 Task: Search one way flight ticket for 5 adults, 2 children, 1 infant in seat and 1 infant on lap in economy from Boston: Gen. Edward Lawrence Logan International Airport to Rock Springs: Southwest Wyoming Regional Airport (rock Springs Sweetwater County Airport) on 8-5-2023. Choice of flights is Alaska. Number of bags: 1 carry on bag. Price is upto 20000. Outbound departure time preference is 13:30.
Action: Mouse moved to (284, 265)
Screenshot: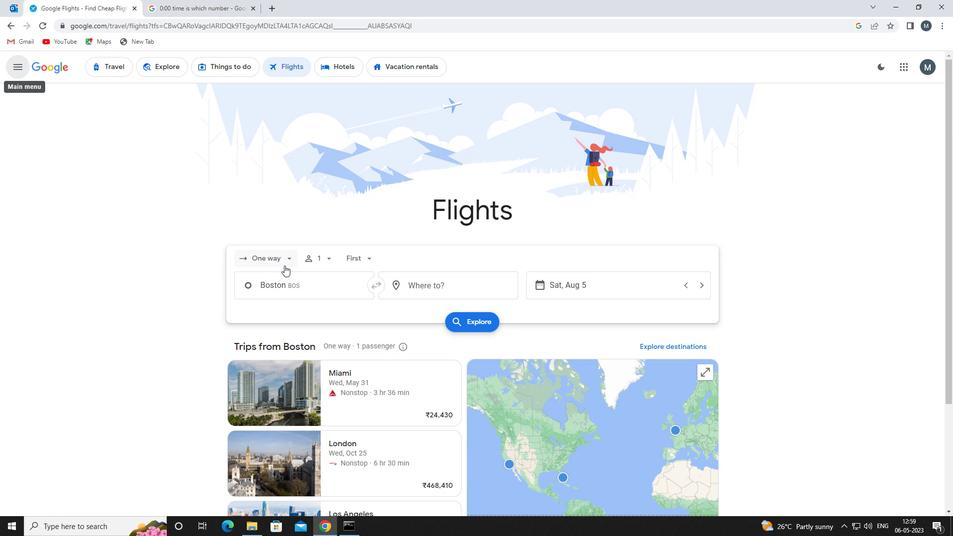 
Action: Mouse pressed left at (284, 265)
Screenshot: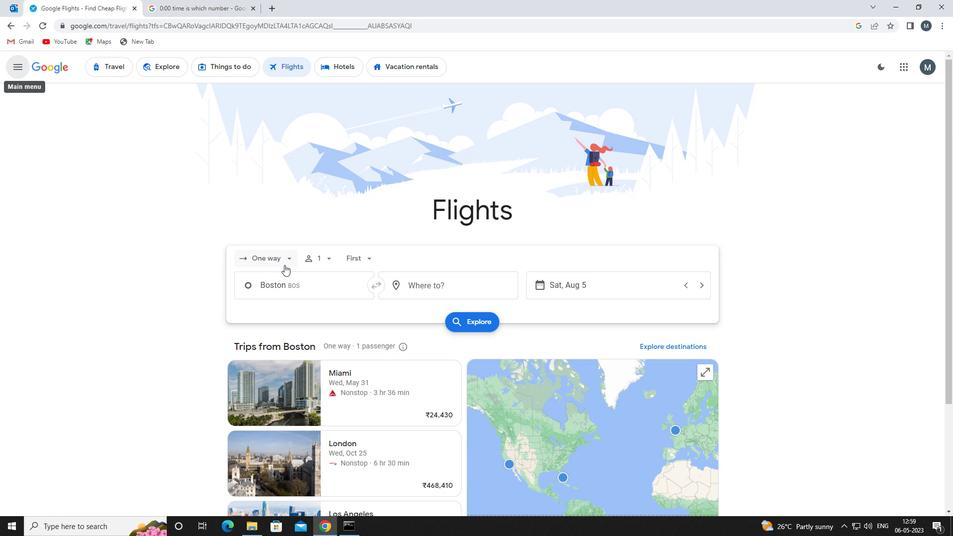 
Action: Mouse moved to (292, 301)
Screenshot: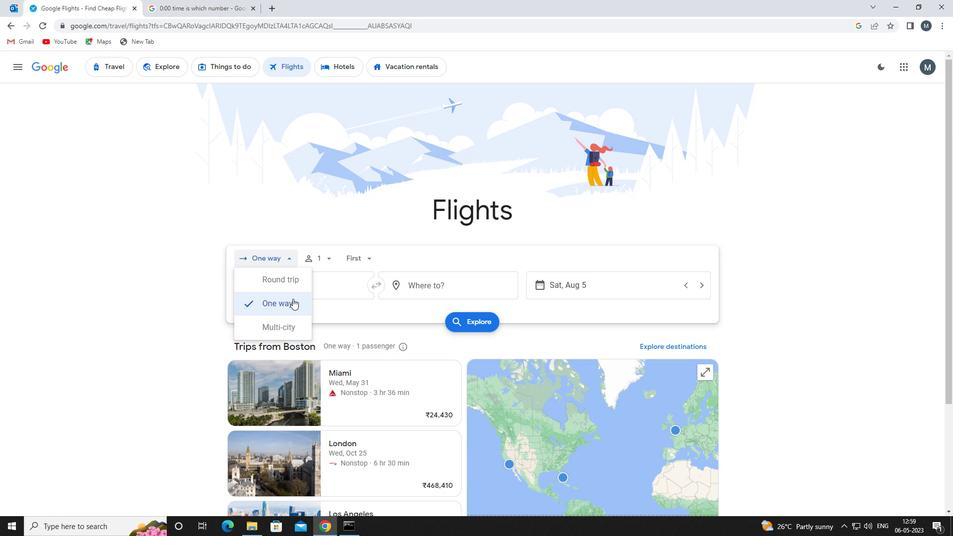 
Action: Mouse pressed left at (292, 301)
Screenshot: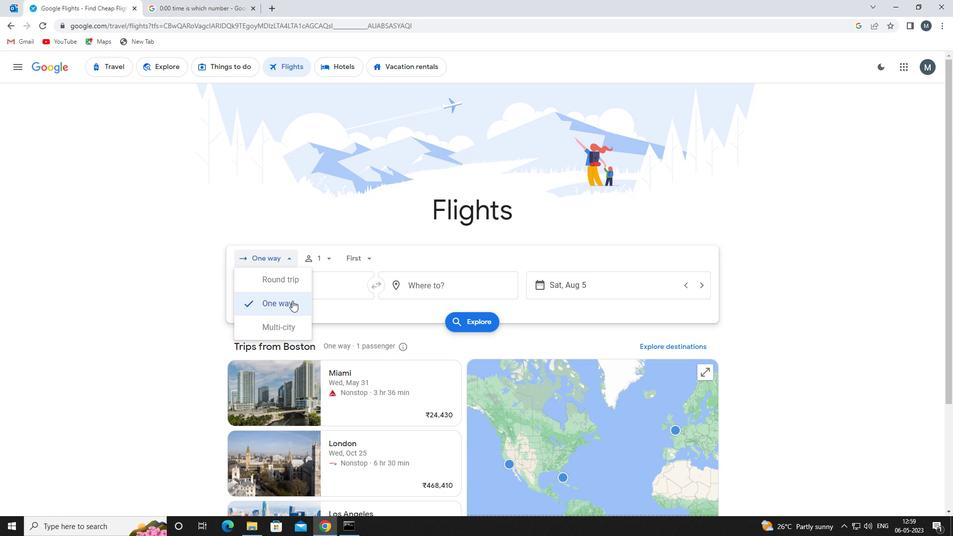 
Action: Mouse moved to (332, 260)
Screenshot: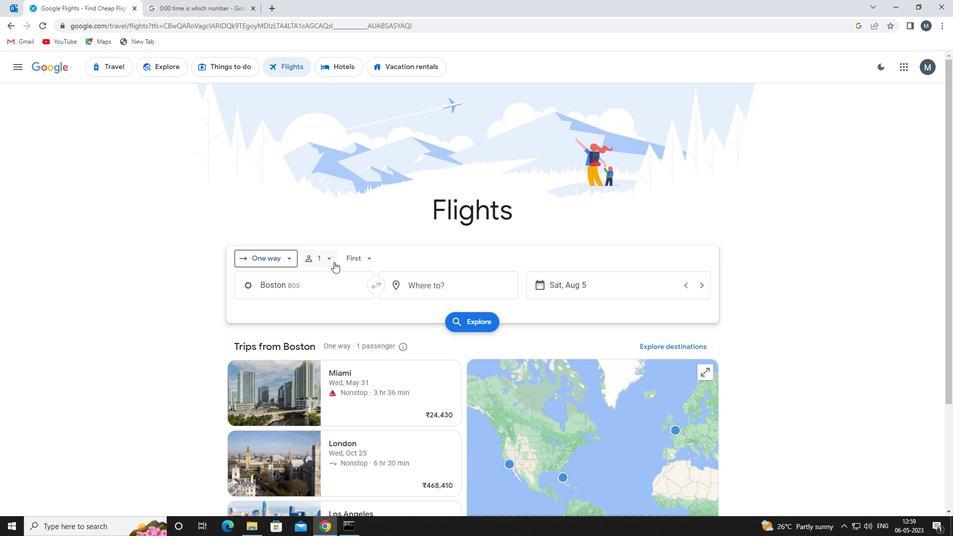 
Action: Mouse pressed left at (332, 260)
Screenshot: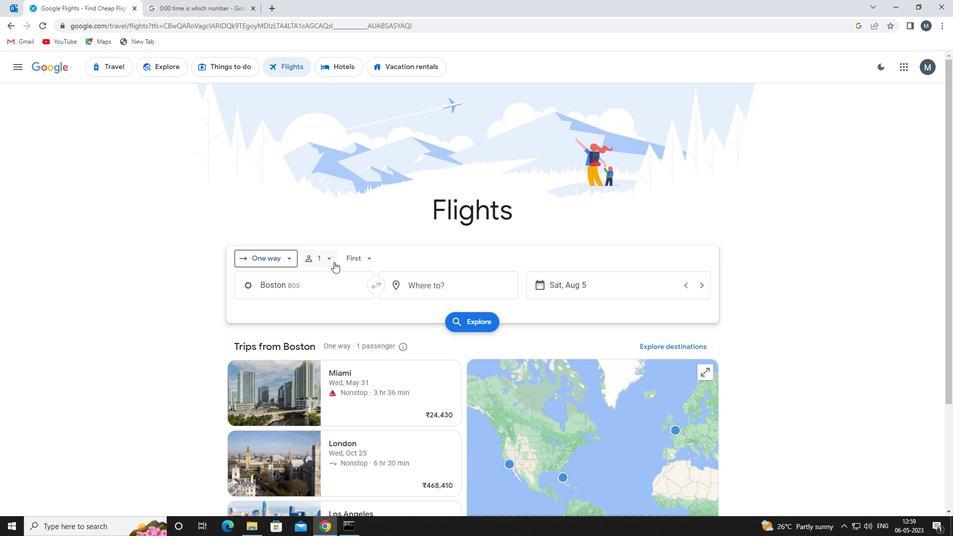 
Action: Mouse moved to (403, 285)
Screenshot: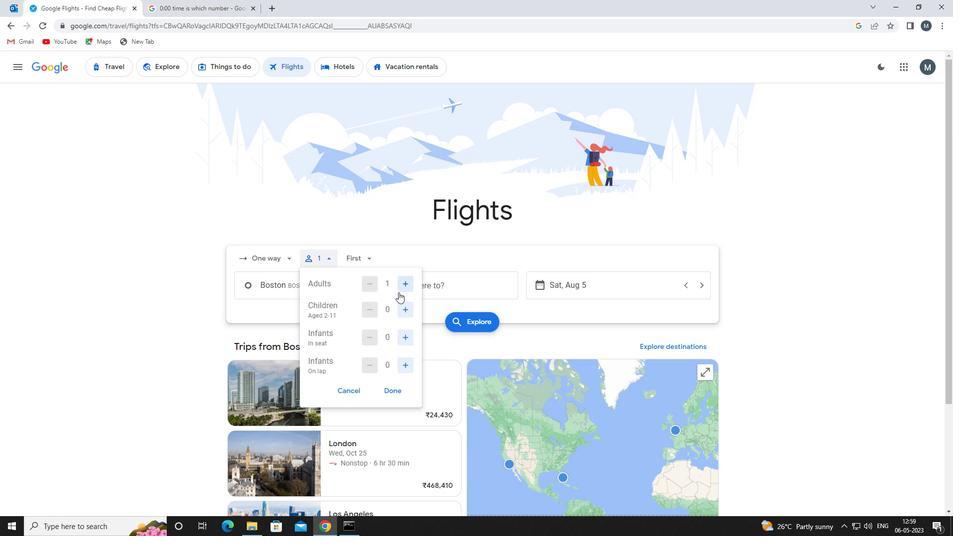 
Action: Mouse pressed left at (403, 285)
Screenshot: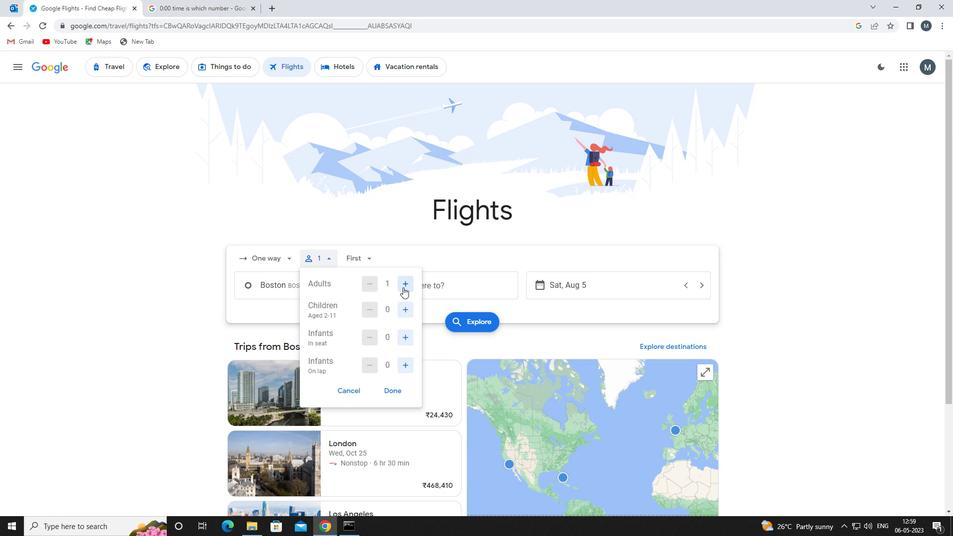 
Action: Mouse moved to (403, 285)
Screenshot: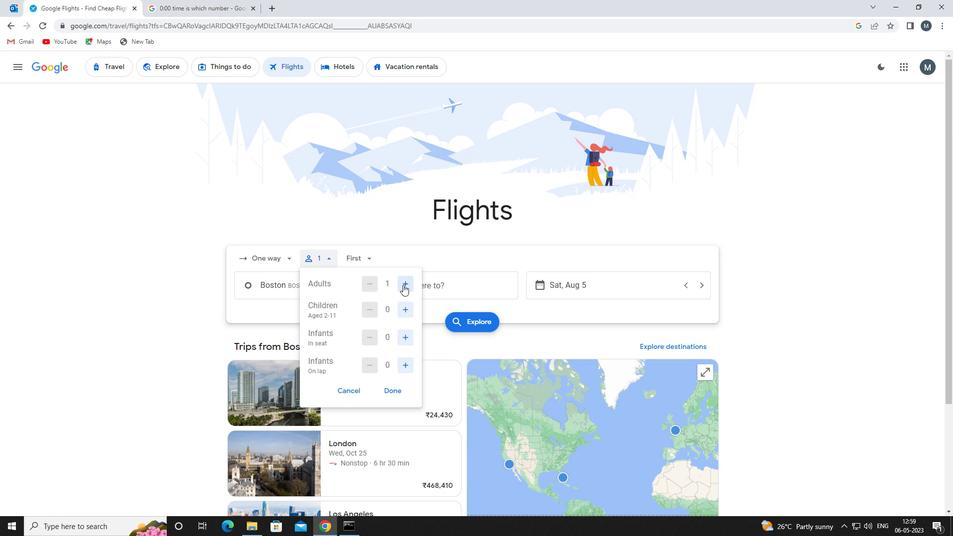 
Action: Mouse pressed left at (403, 285)
Screenshot: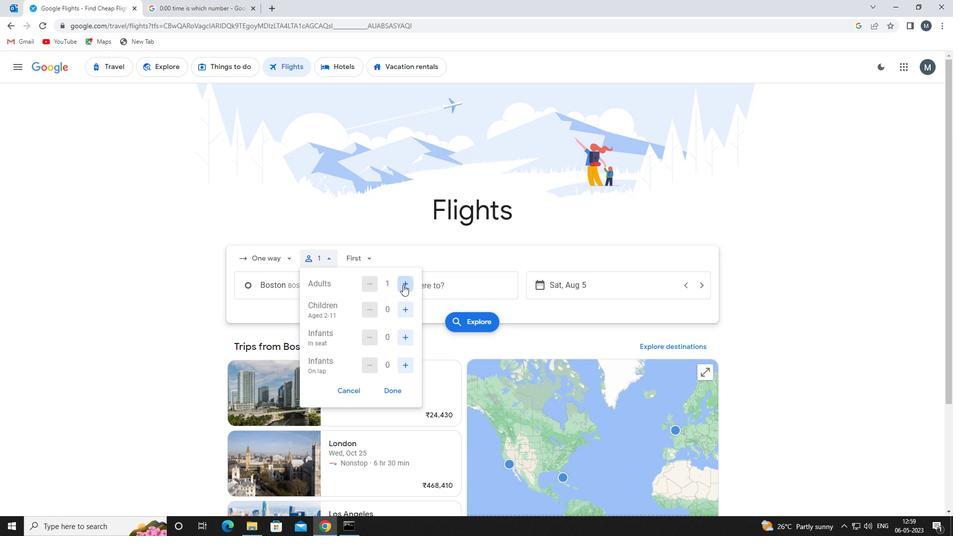 
Action: Mouse pressed left at (403, 285)
Screenshot: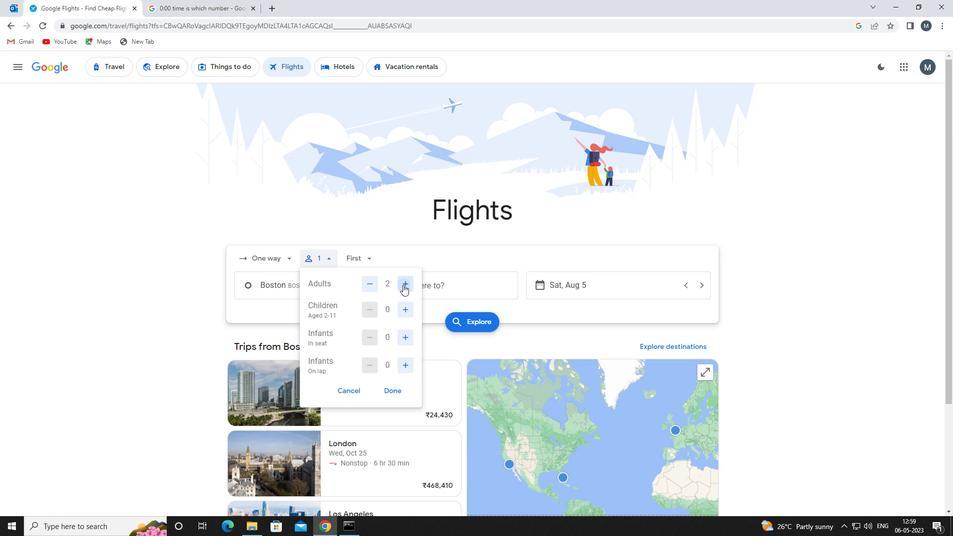 
Action: Mouse pressed left at (403, 285)
Screenshot: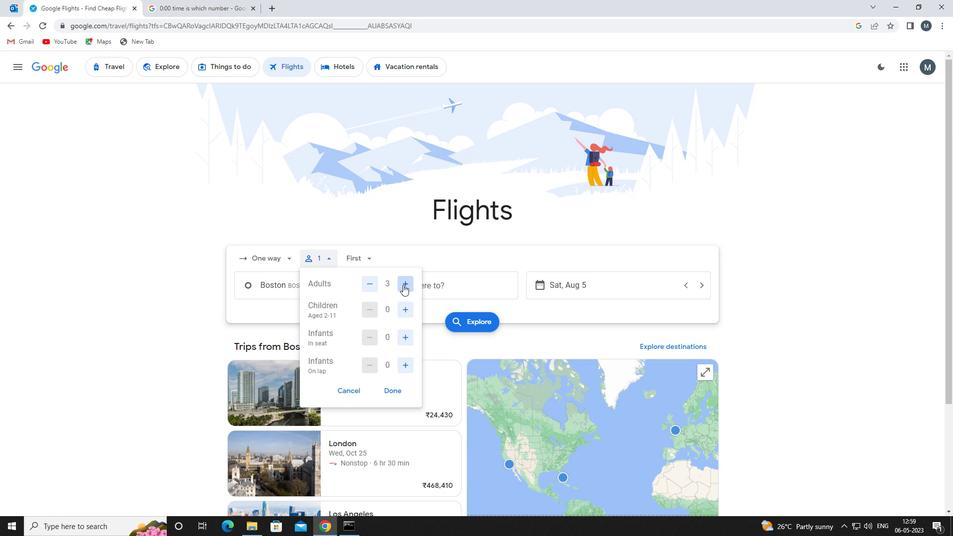 
Action: Mouse moved to (406, 312)
Screenshot: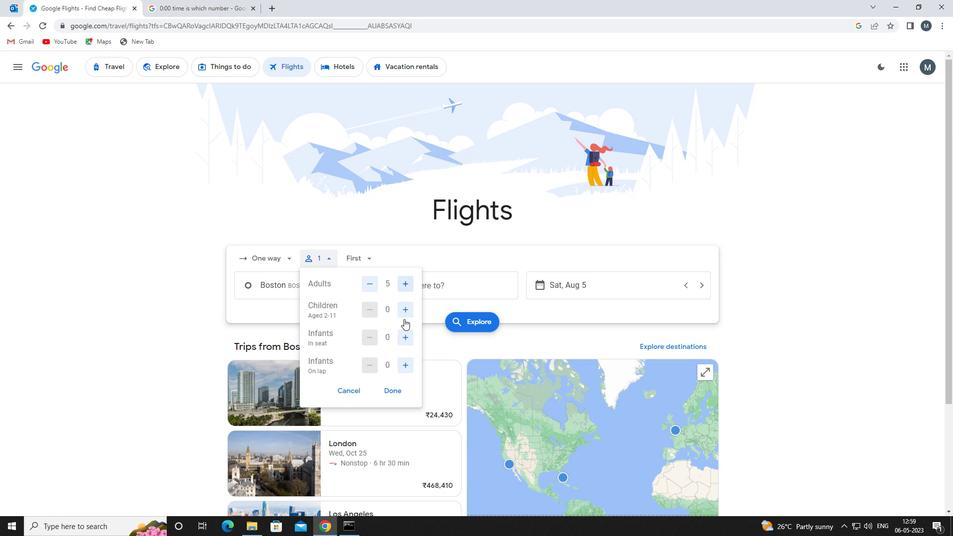 
Action: Mouse pressed left at (406, 312)
Screenshot: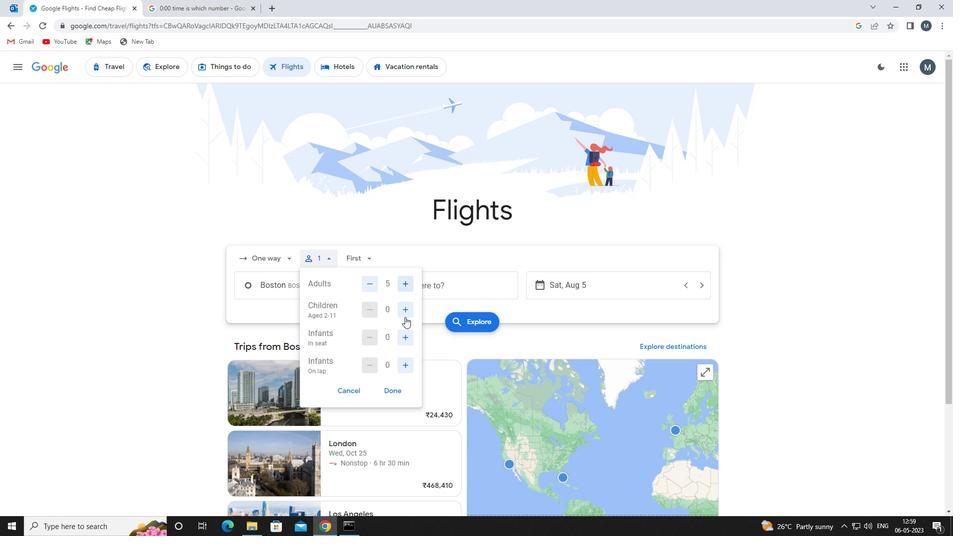 
Action: Mouse pressed left at (406, 312)
Screenshot: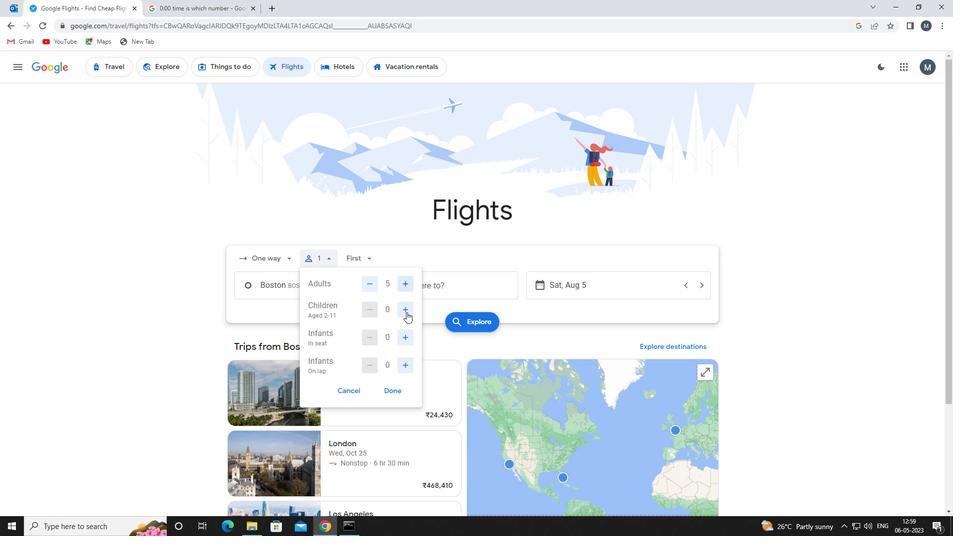 
Action: Mouse moved to (407, 333)
Screenshot: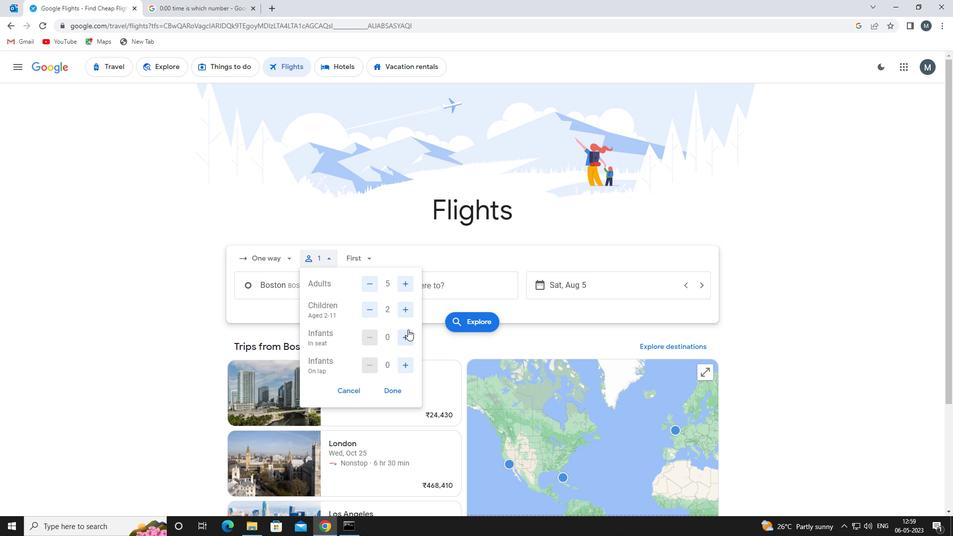 
Action: Mouse pressed left at (407, 333)
Screenshot: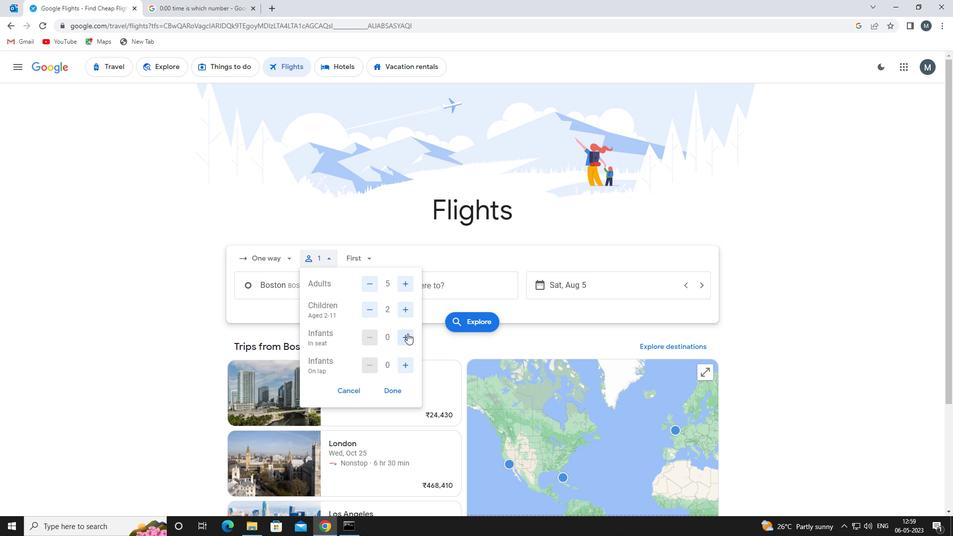 
Action: Mouse moved to (403, 369)
Screenshot: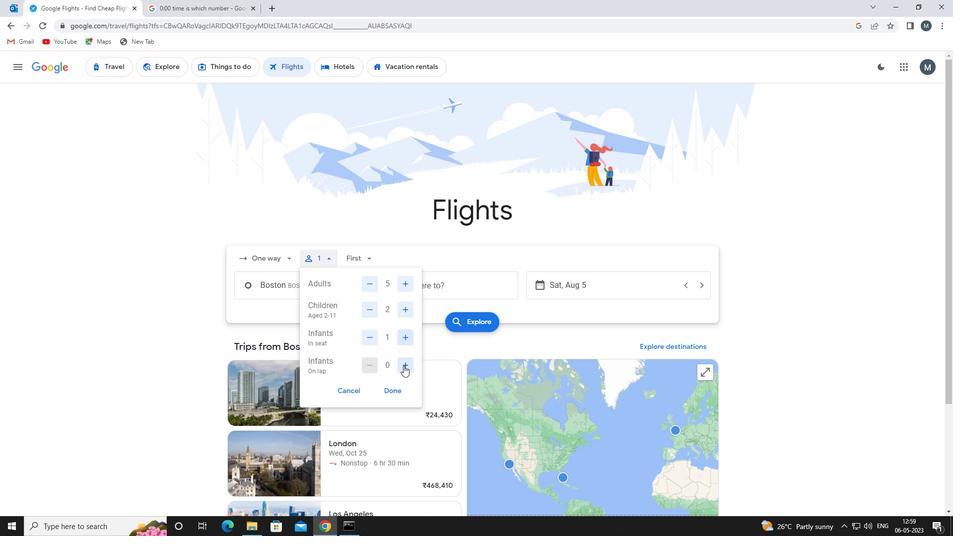 
Action: Mouse pressed left at (403, 369)
Screenshot: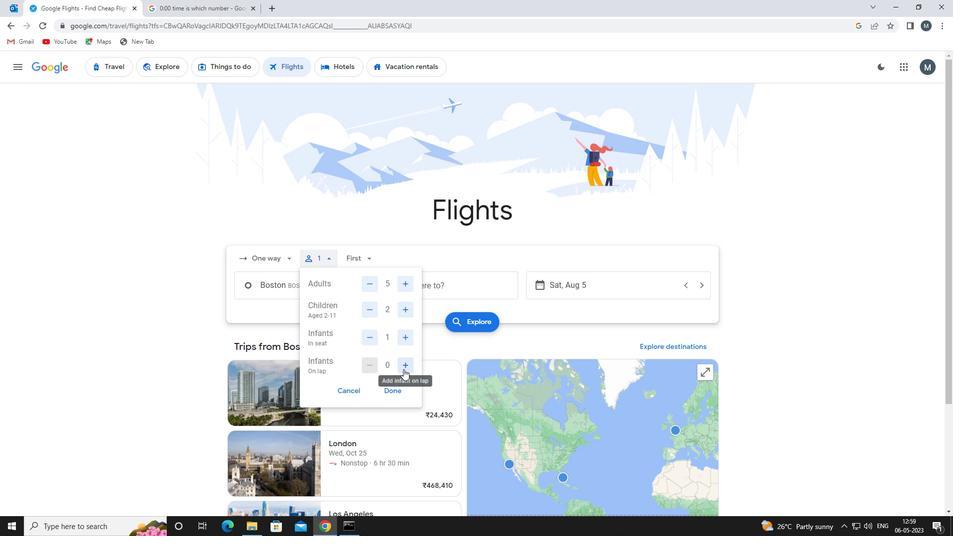 
Action: Mouse moved to (393, 389)
Screenshot: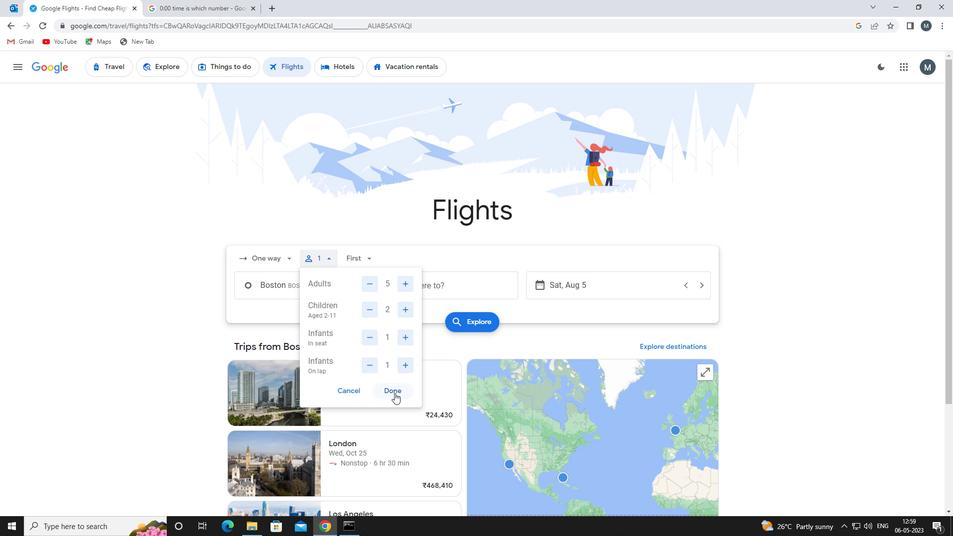
Action: Mouse pressed left at (393, 389)
Screenshot: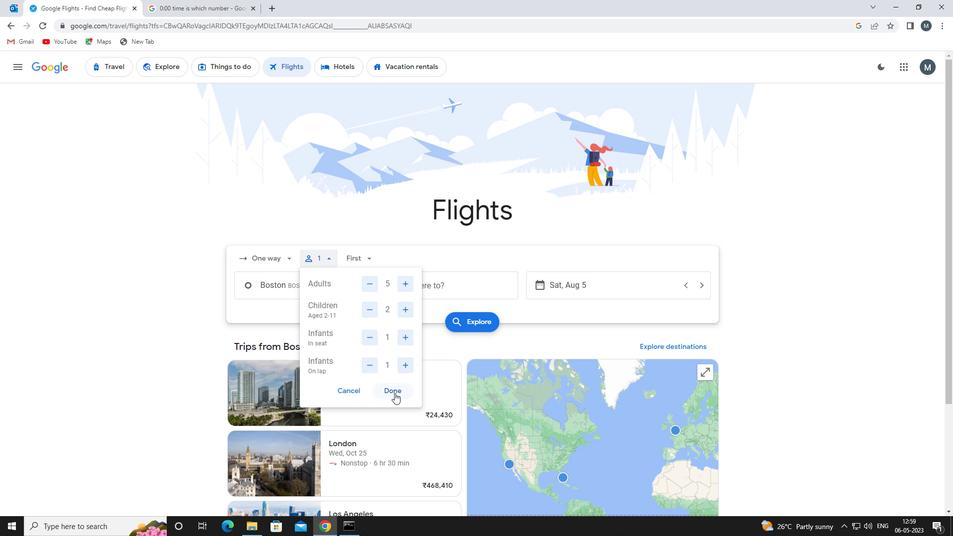 
Action: Mouse moved to (369, 260)
Screenshot: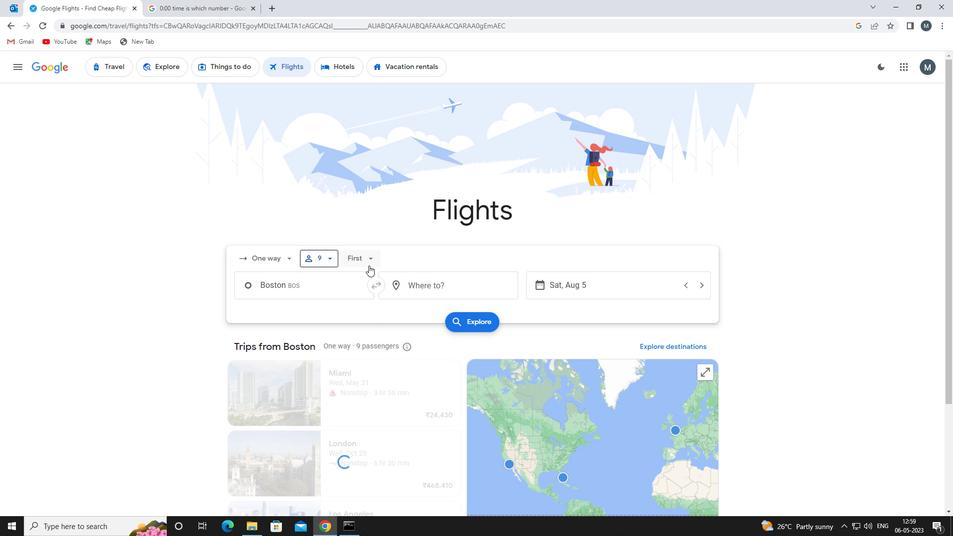 
Action: Mouse pressed left at (369, 260)
Screenshot: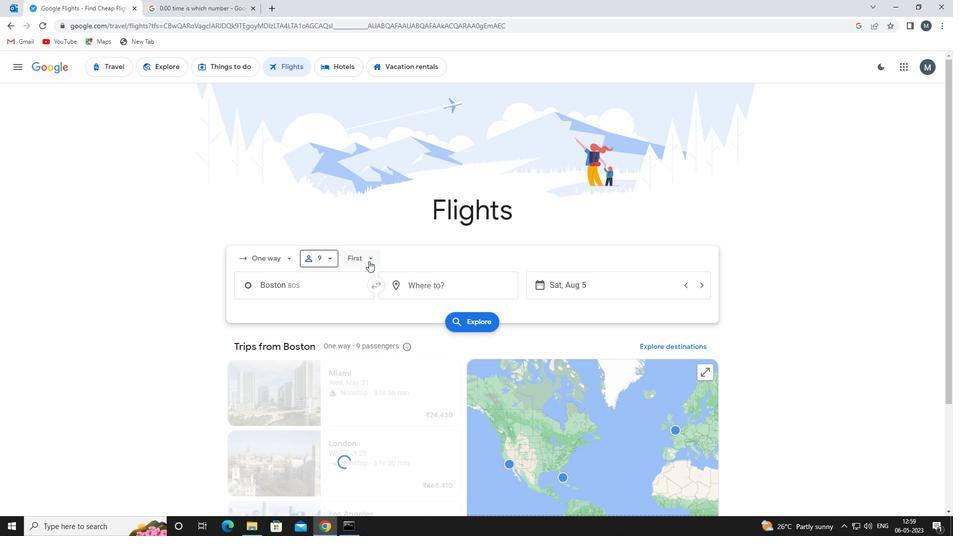 
Action: Mouse moved to (383, 280)
Screenshot: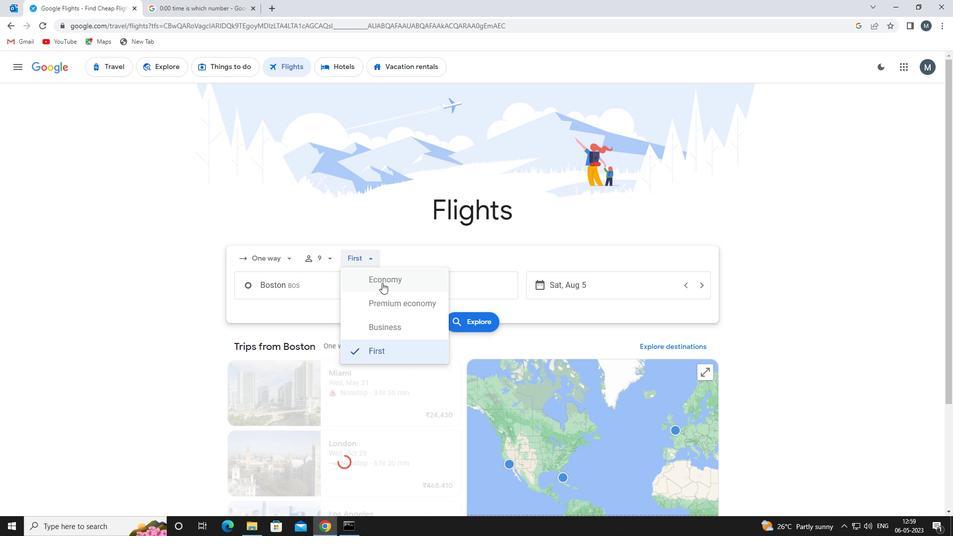 
Action: Mouse pressed left at (383, 280)
Screenshot: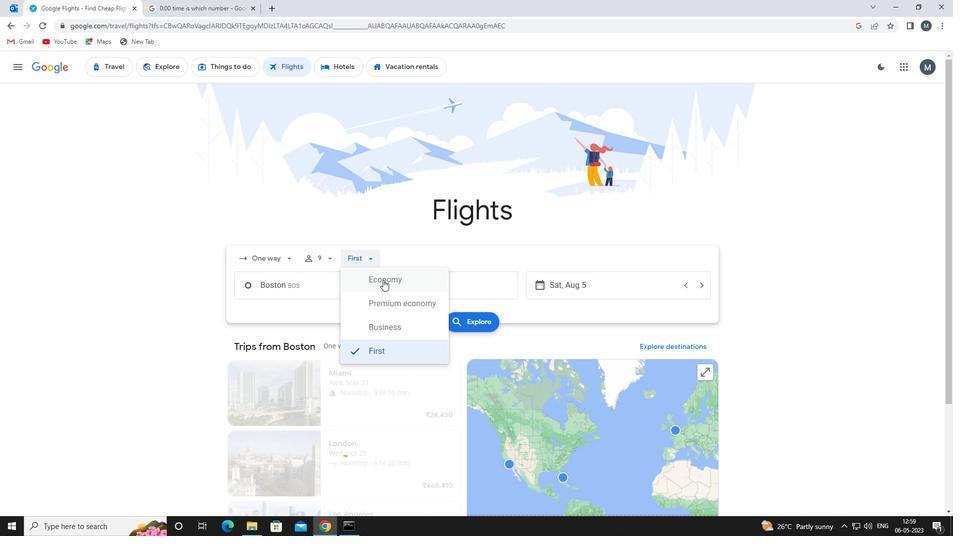 
Action: Mouse moved to (321, 290)
Screenshot: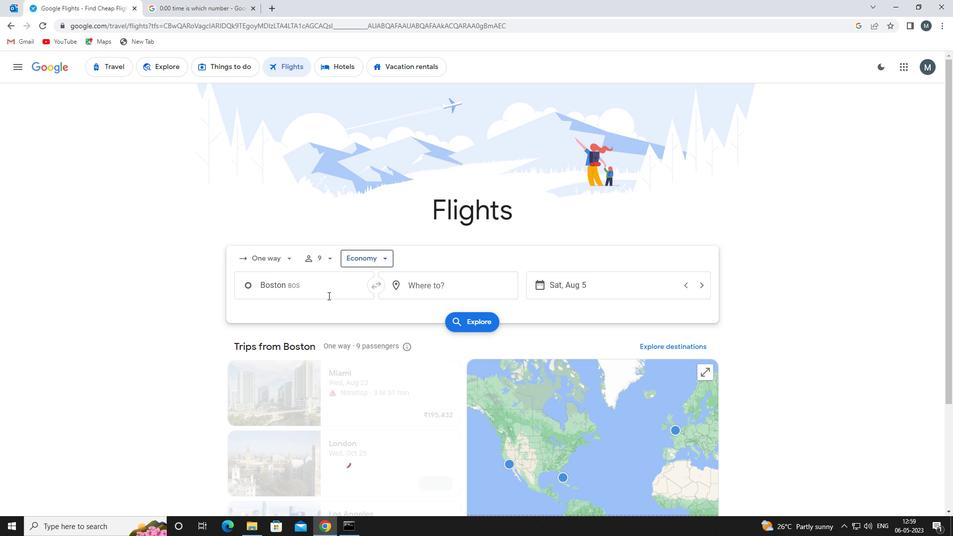 
Action: Mouse pressed left at (321, 290)
Screenshot: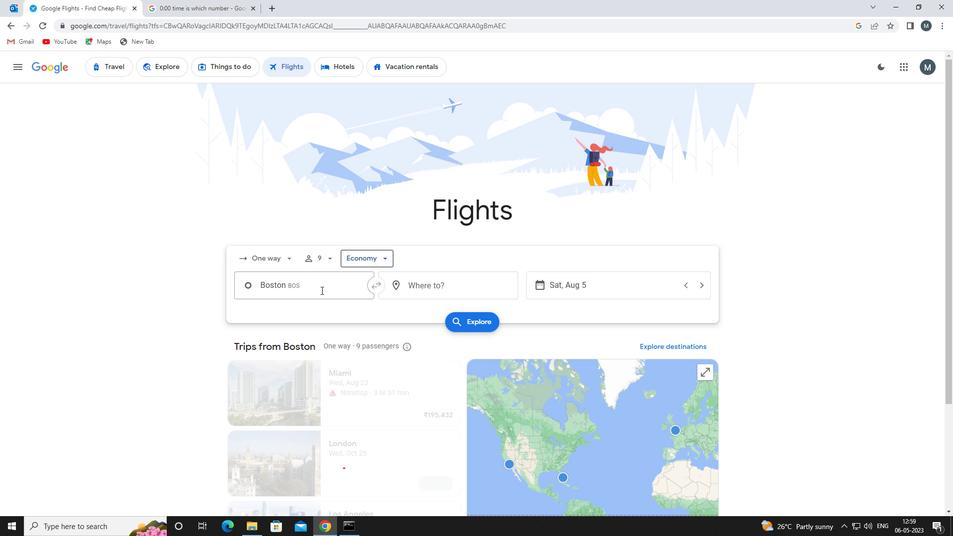 
Action: Mouse moved to (332, 340)
Screenshot: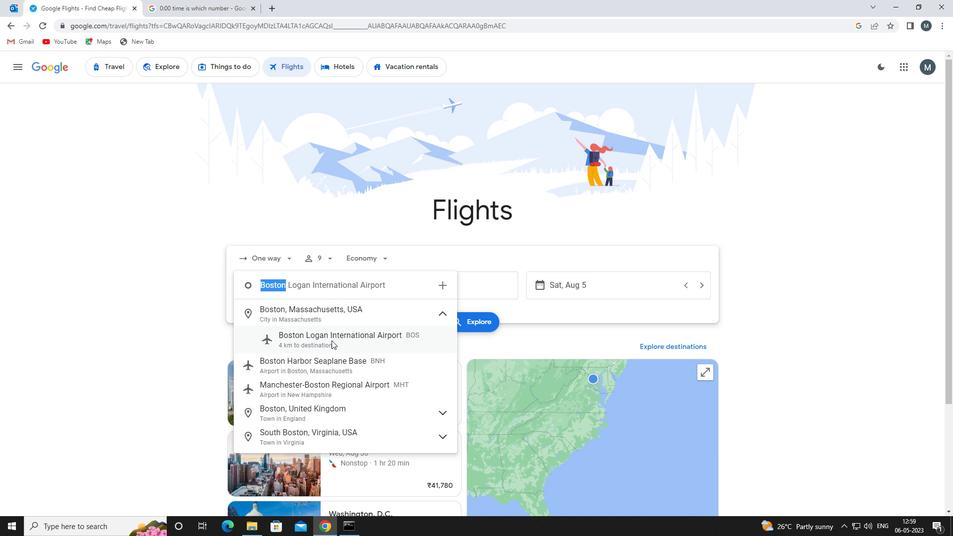 
Action: Mouse pressed left at (332, 340)
Screenshot: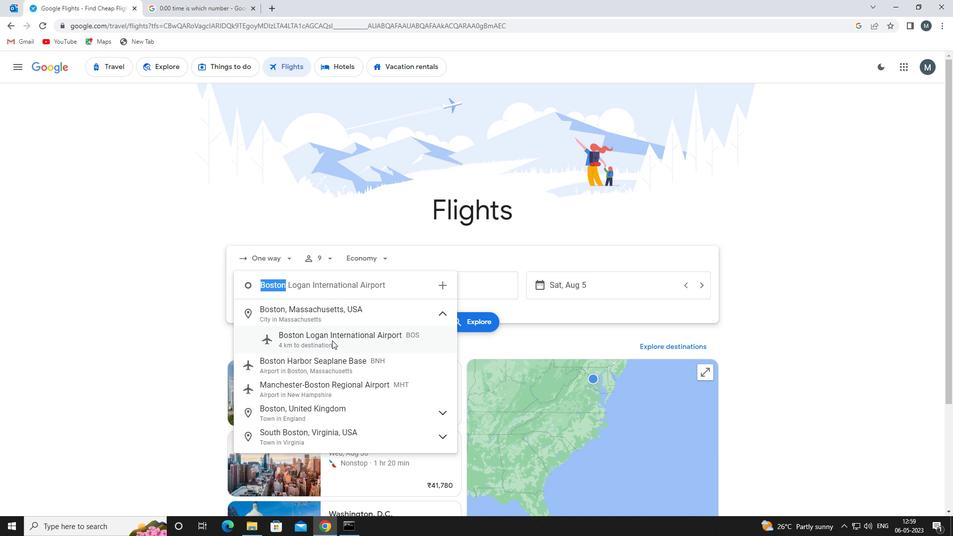 
Action: Mouse moved to (409, 285)
Screenshot: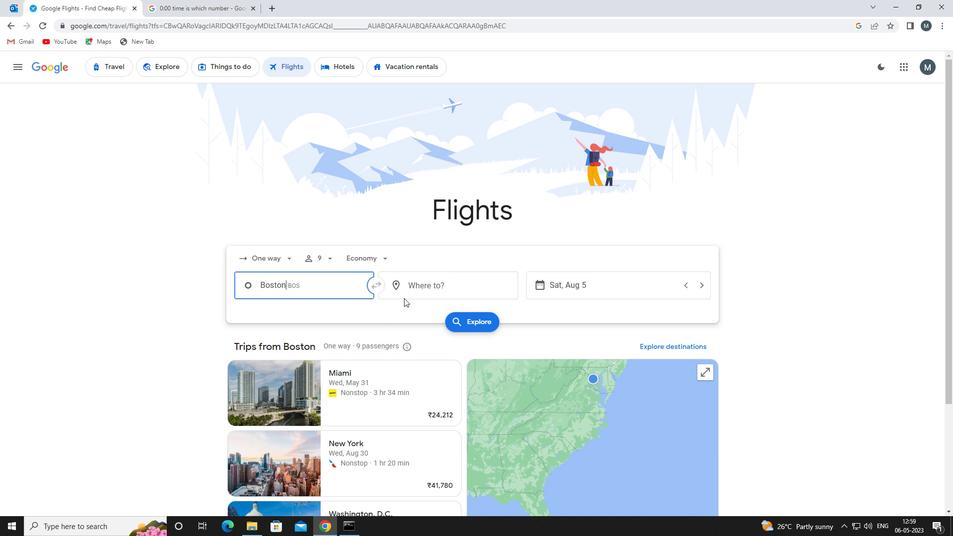 
Action: Mouse pressed left at (409, 285)
Screenshot: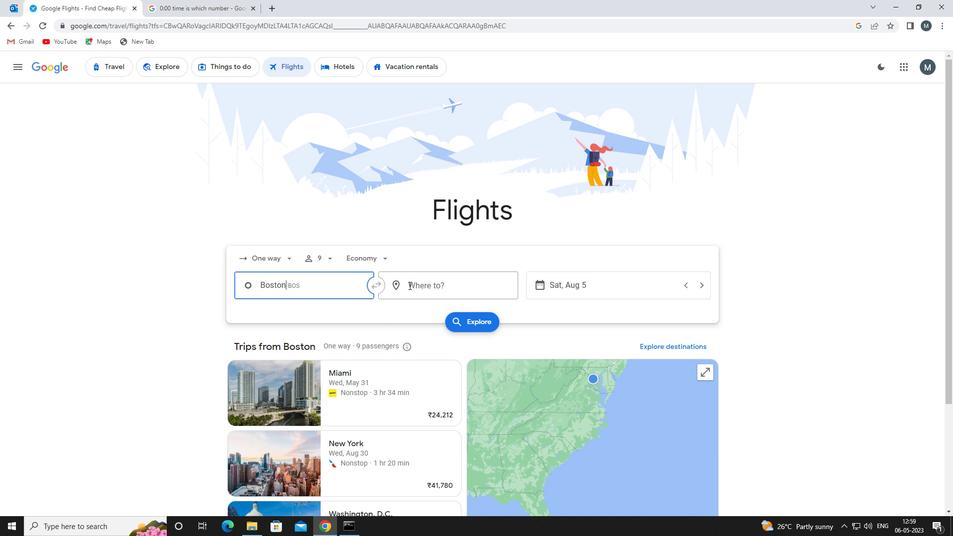 
Action: Mouse moved to (409, 285)
Screenshot: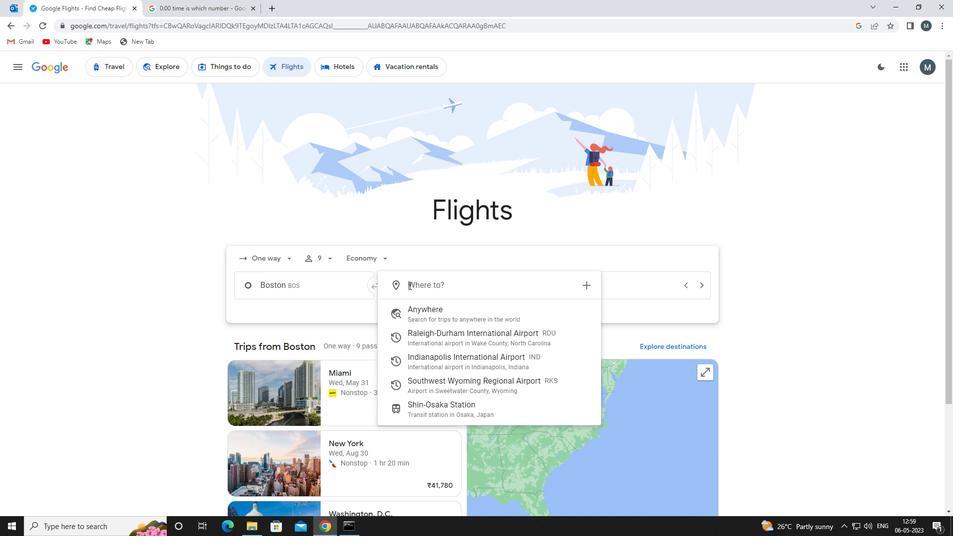 
Action: Key pressed southwest<Key.space>wy
Screenshot: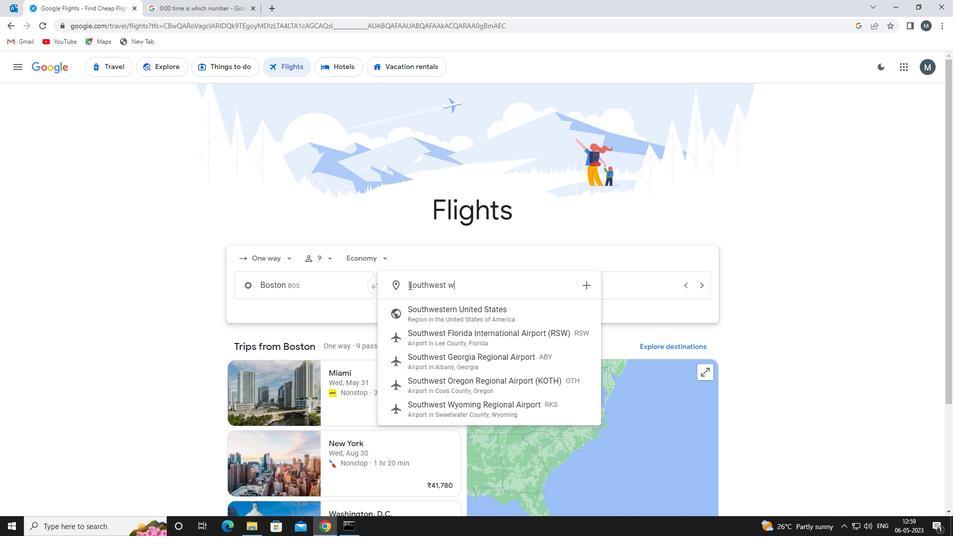 
Action: Mouse moved to (430, 316)
Screenshot: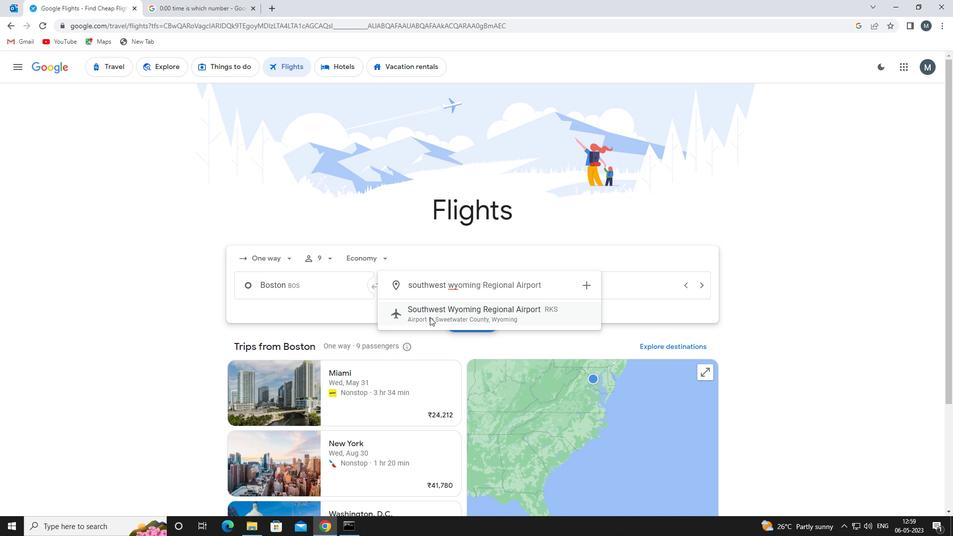 
Action: Mouse pressed left at (430, 316)
Screenshot: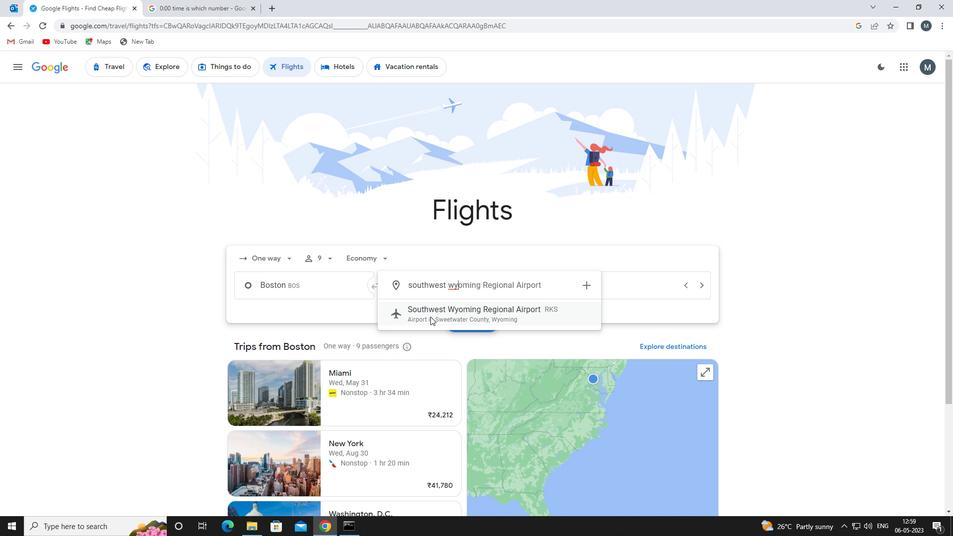 
Action: Mouse moved to (552, 281)
Screenshot: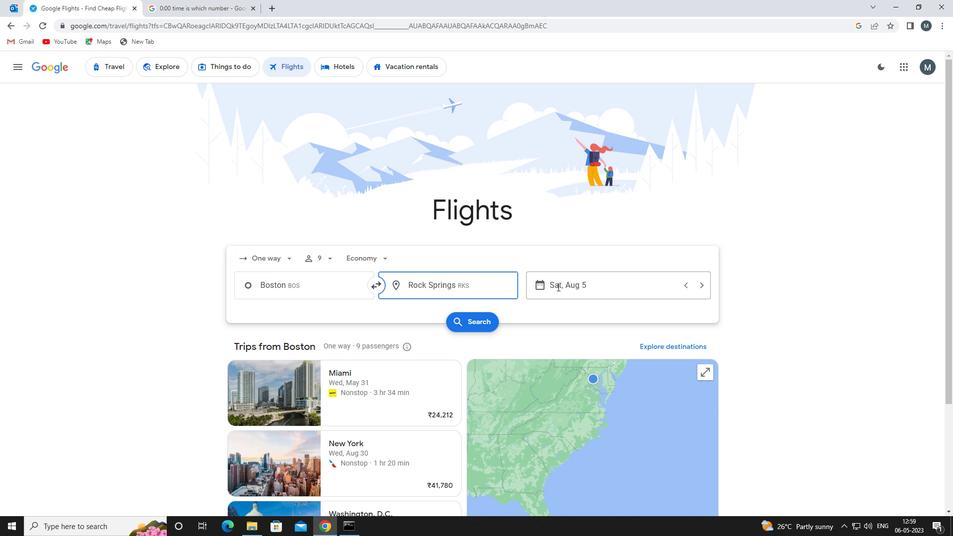 
Action: Mouse pressed left at (552, 281)
Screenshot: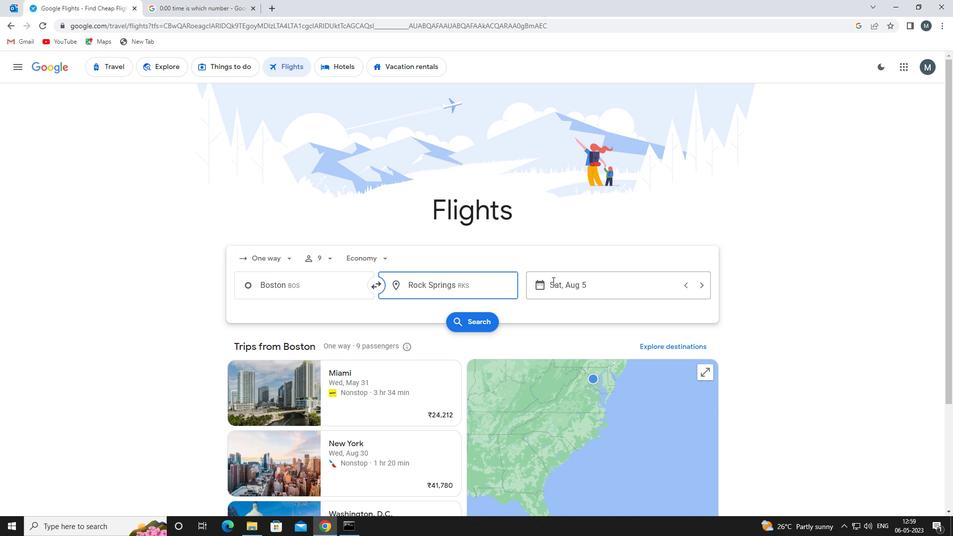 
Action: Mouse moved to (501, 338)
Screenshot: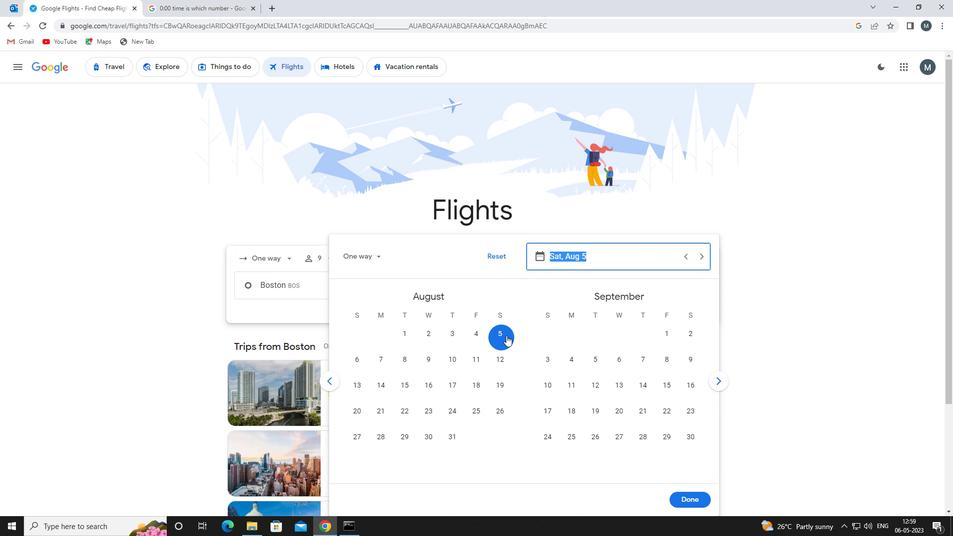 
Action: Mouse pressed left at (501, 338)
Screenshot: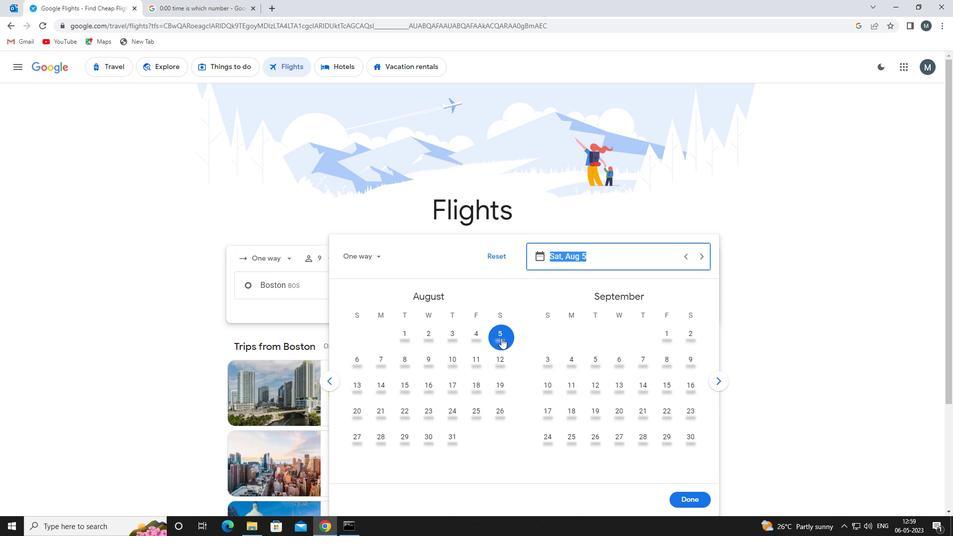 
Action: Mouse moved to (691, 500)
Screenshot: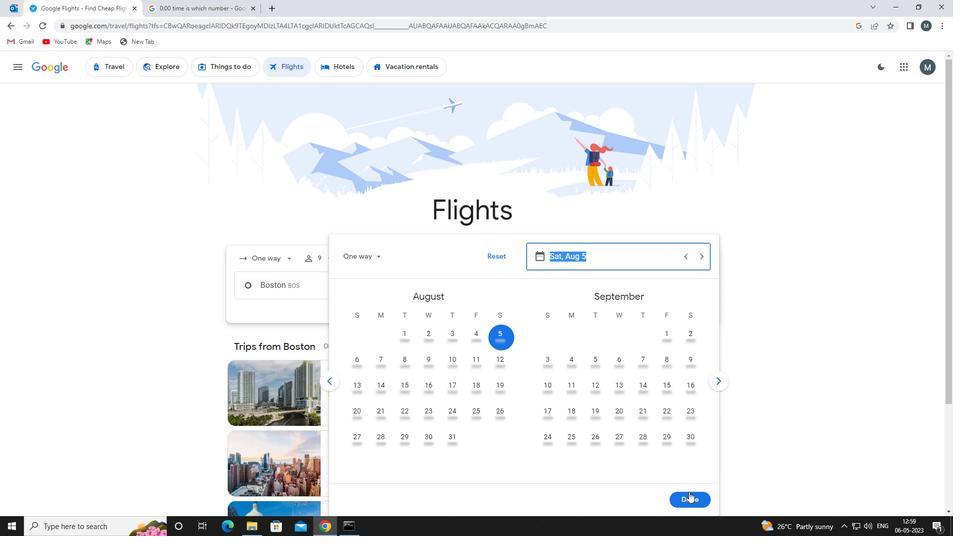 
Action: Mouse pressed left at (691, 500)
Screenshot: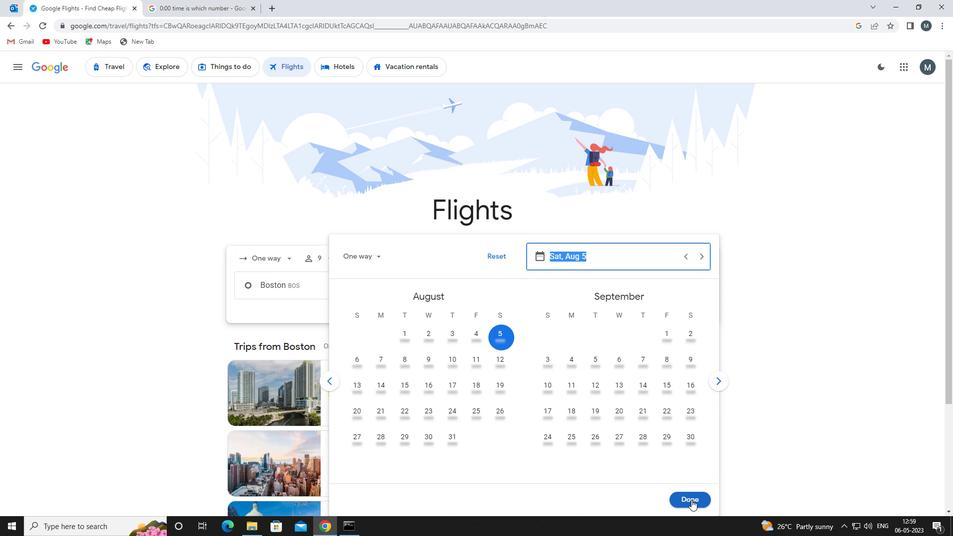 
Action: Mouse moved to (471, 317)
Screenshot: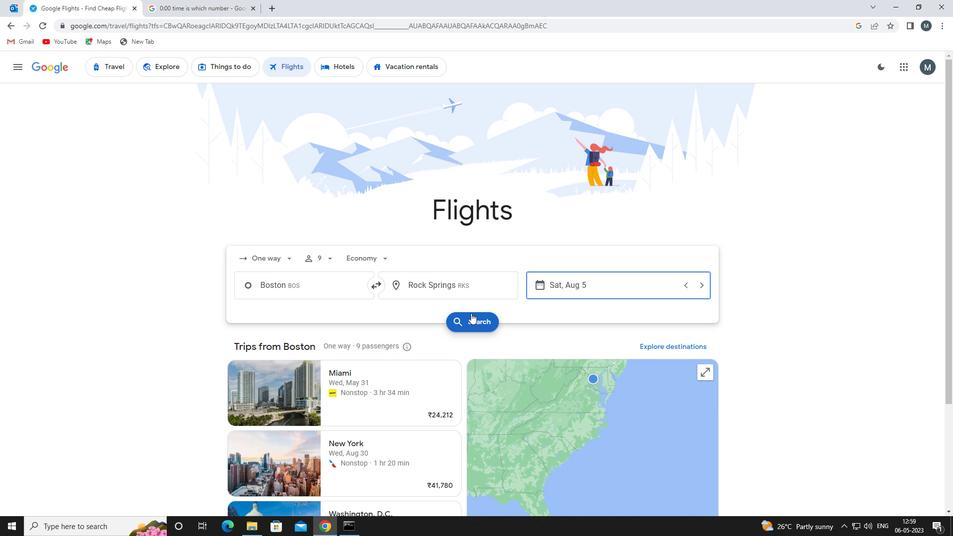 
Action: Mouse pressed left at (471, 317)
Screenshot: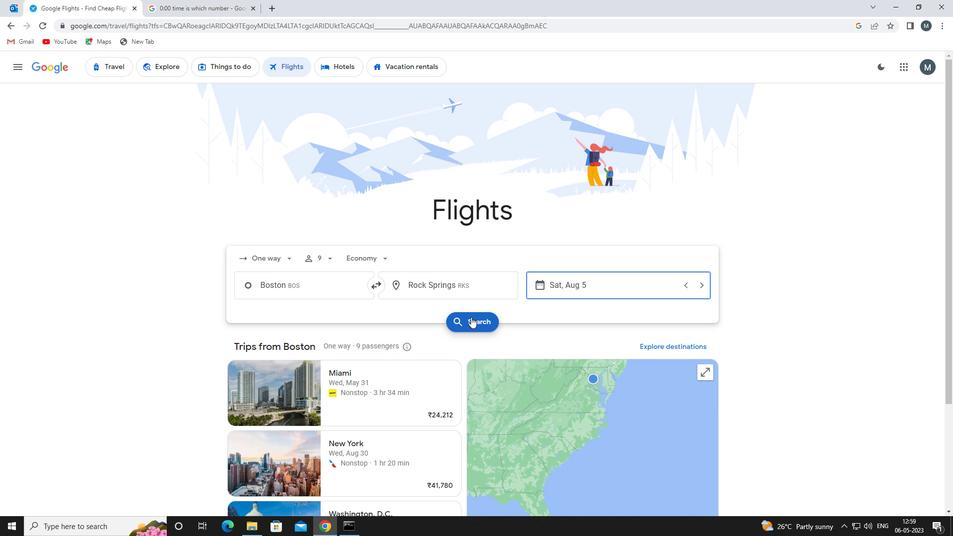 
Action: Mouse moved to (252, 157)
Screenshot: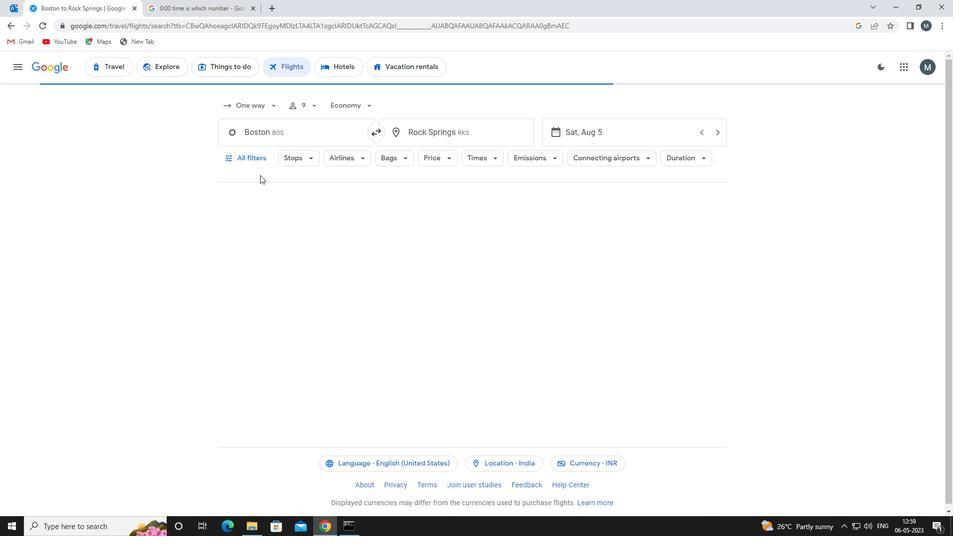 
Action: Mouse pressed left at (252, 157)
Screenshot: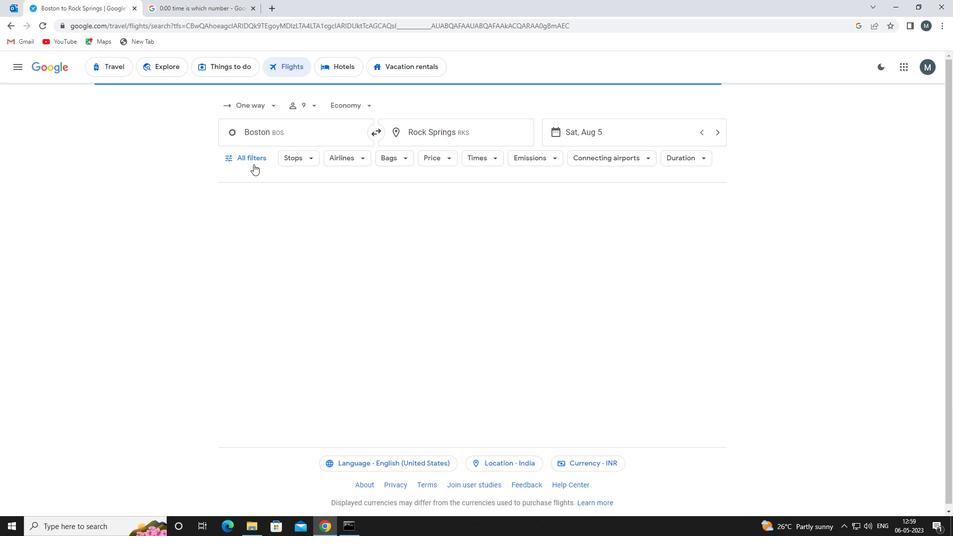 
Action: Mouse moved to (323, 284)
Screenshot: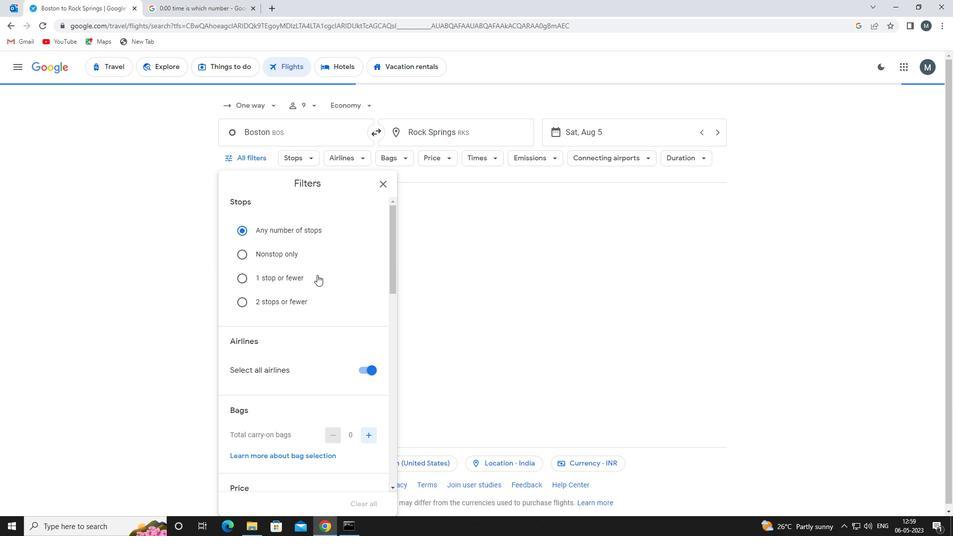 
Action: Mouse scrolled (323, 283) with delta (0, 0)
Screenshot: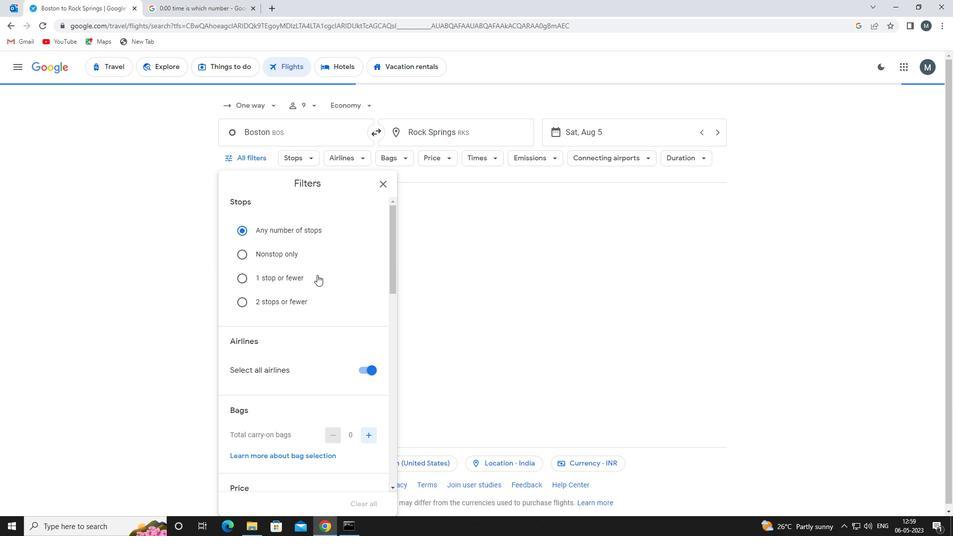
Action: Mouse moved to (365, 321)
Screenshot: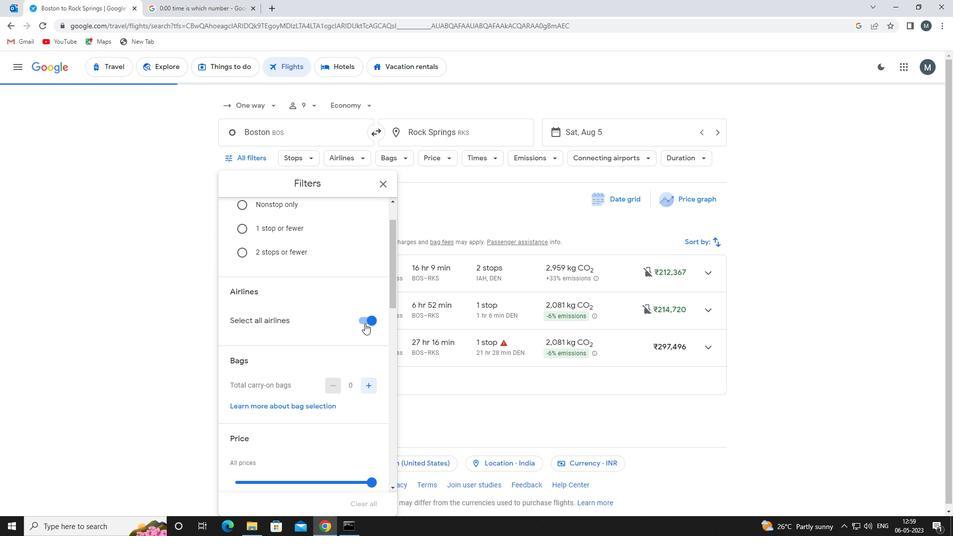 
Action: Mouse pressed left at (365, 321)
Screenshot: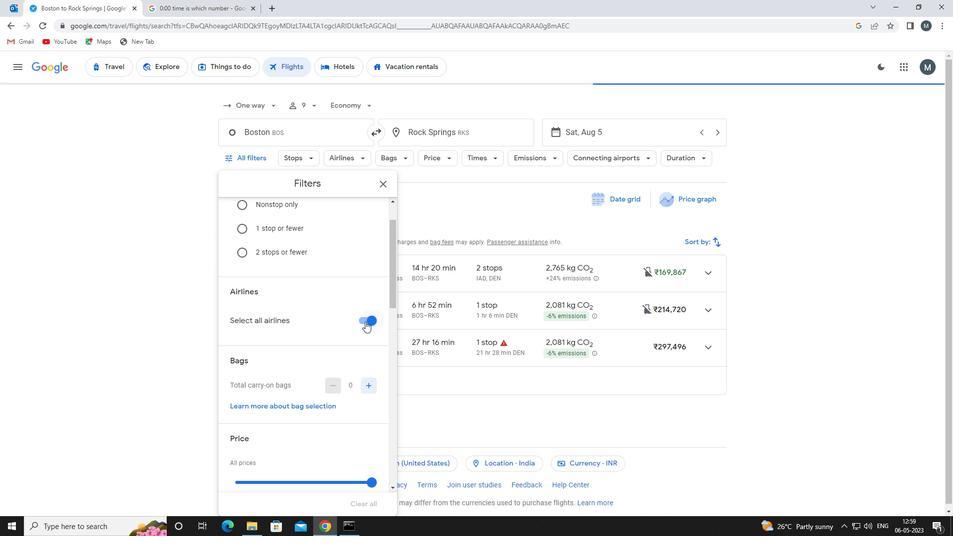 
Action: Mouse moved to (366, 320)
Screenshot: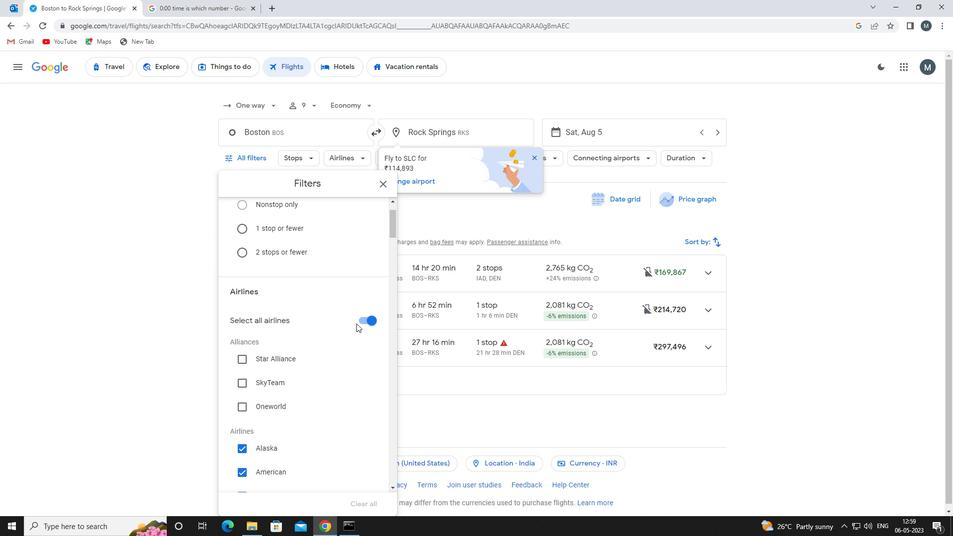 
Action: Mouse pressed left at (366, 320)
Screenshot: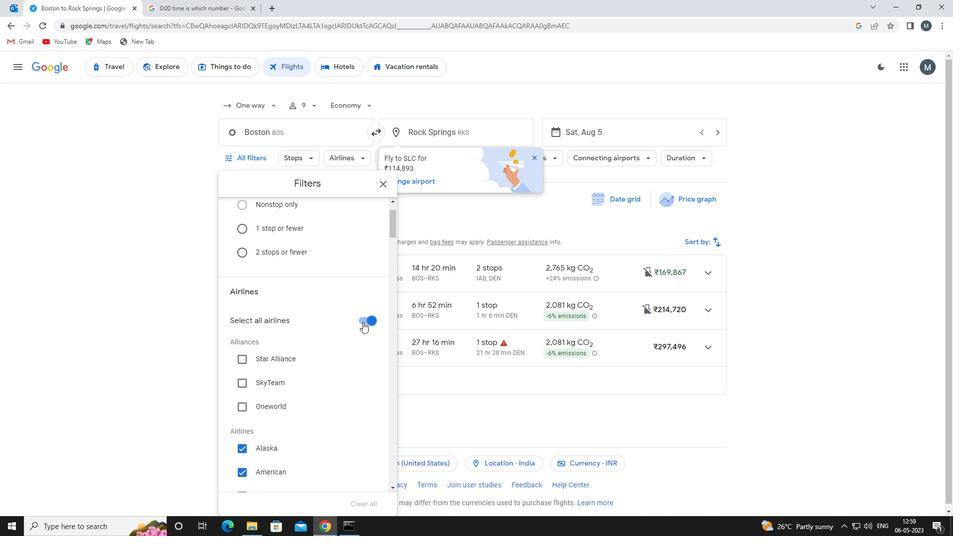 
Action: Mouse moved to (311, 340)
Screenshot: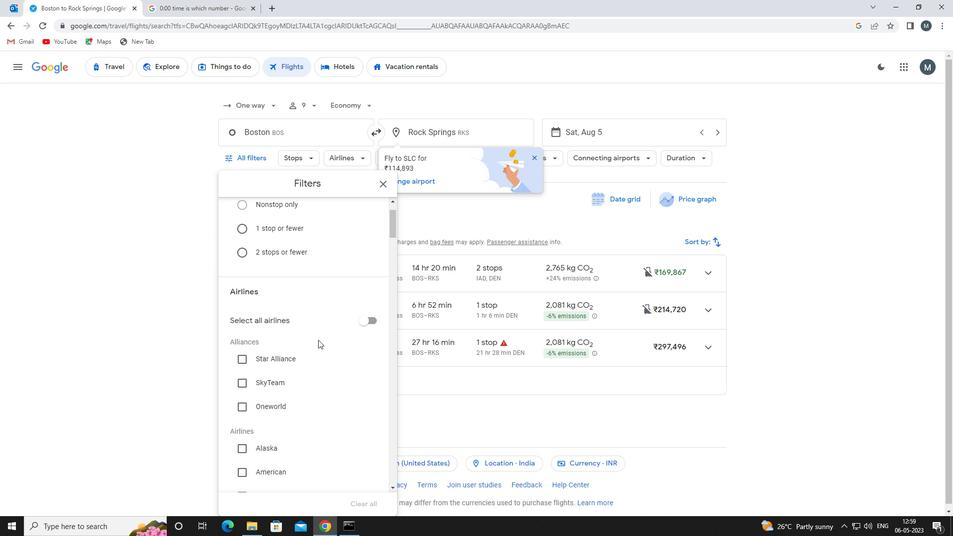 
Action: Mouse scrolled (311, 339) with delta (0, 0)
Screenshot: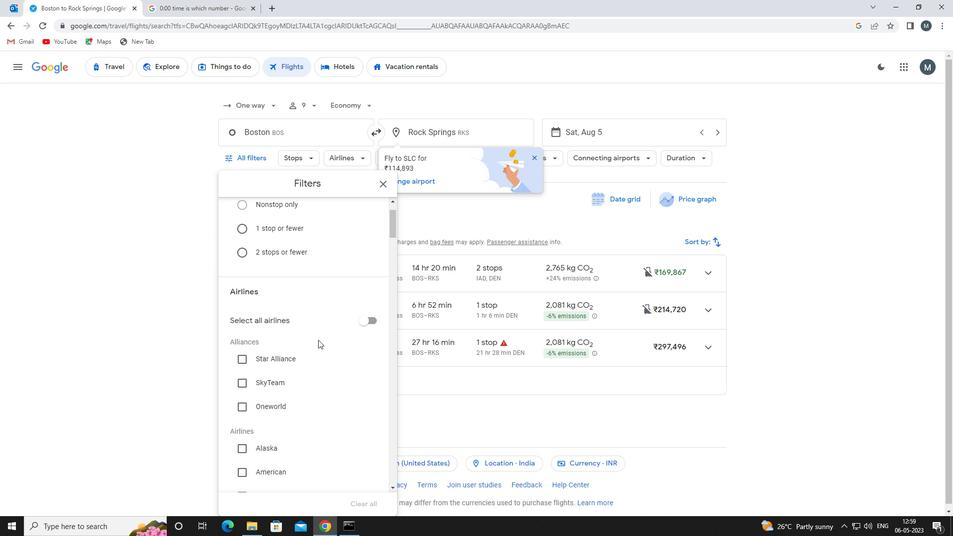 
Action: Mouse moved to (303, 343)
Screenshot: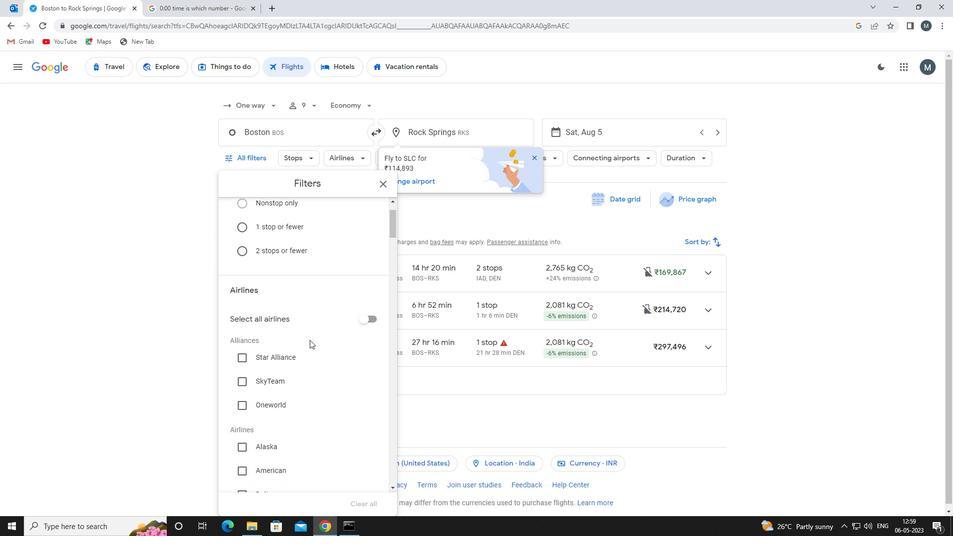 
Action: Mouse scrolled (303, 342) with delta (0, 0)
Screenshot: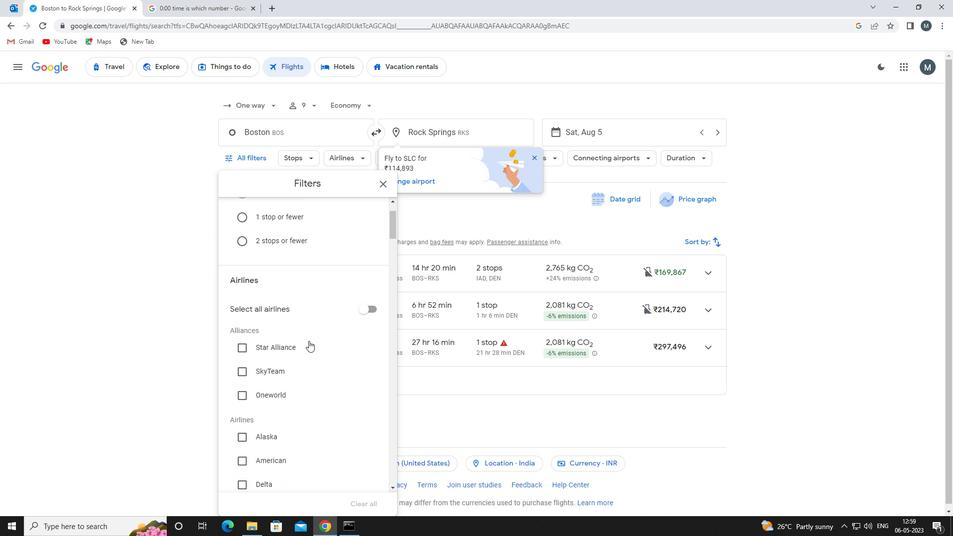 
Action: Mouse moved to (285, 348)
Screenshot: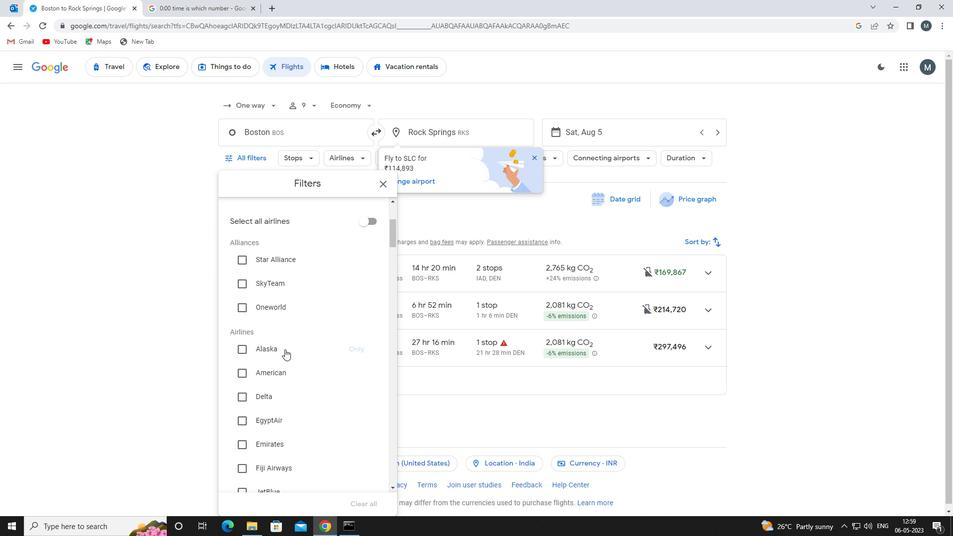 
Action: Mouse pressed left at (285, 348)
Screenshot: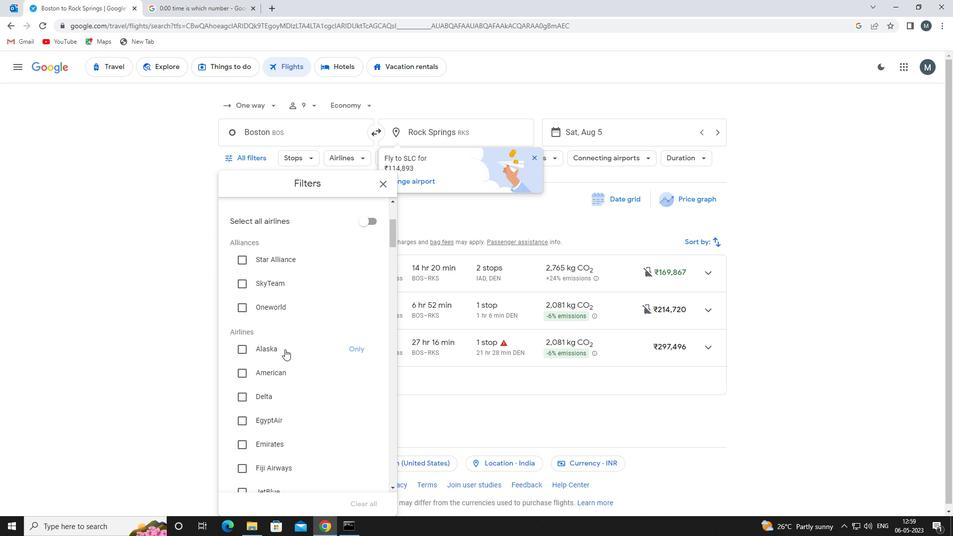 
Action: Mouse moved to (276, 338)
Screenshot: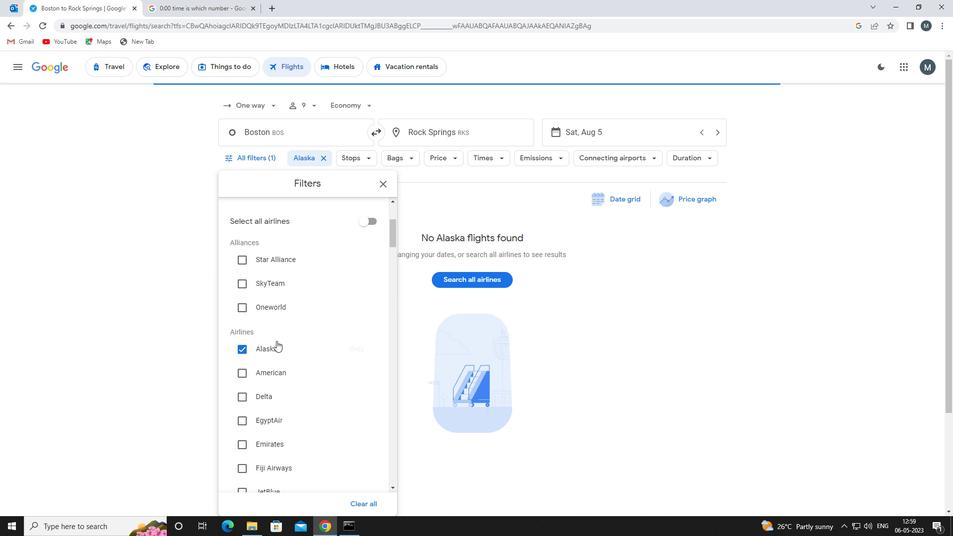 
Action: Mouse scrolled (276, 338) with delta (0, 0)
Screenshot: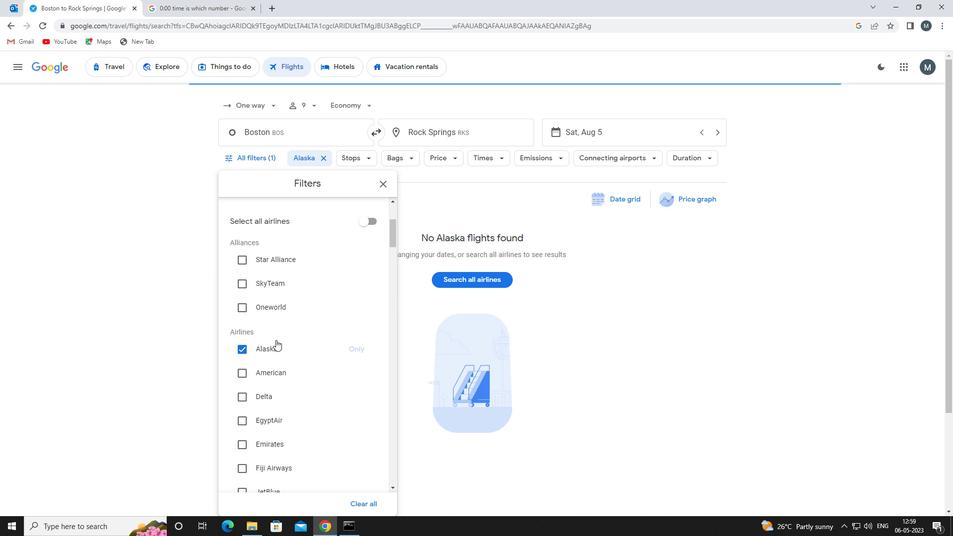 
Action: Mouse moved to (281, 330)
Screenshot: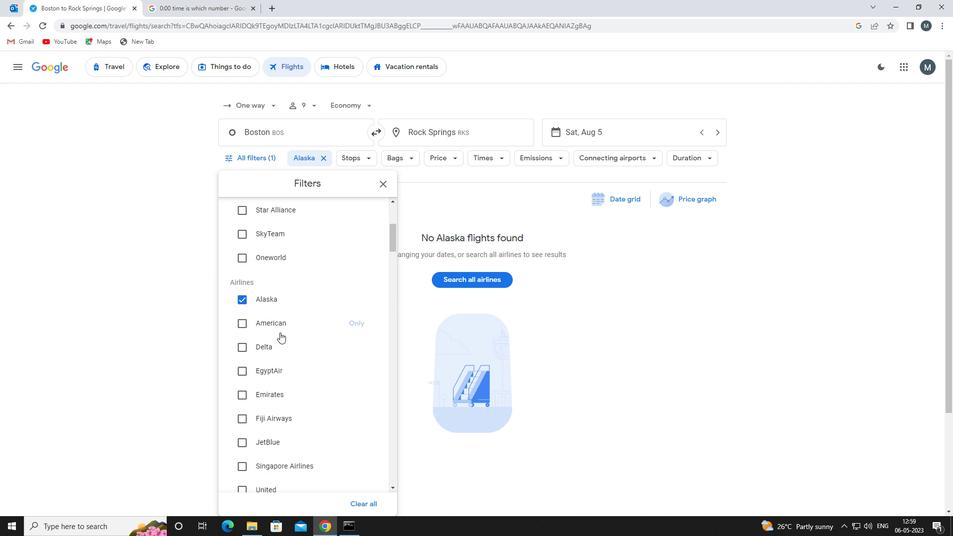 
Action: Mouse scrolled (281, 330) with delta (0, 0)
Screenshot: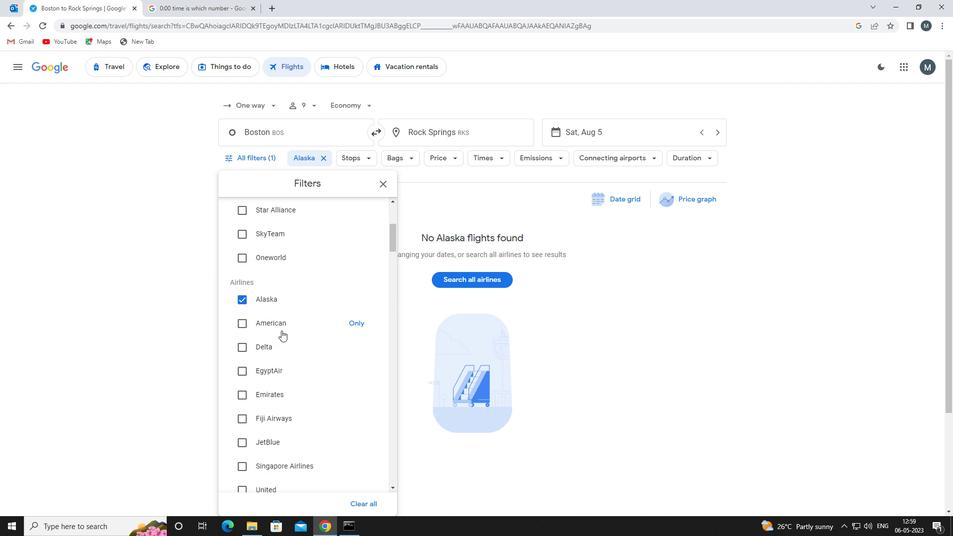 
Action: Mouse scrolled (281, 330) with delta (0, 0)
Screenshot: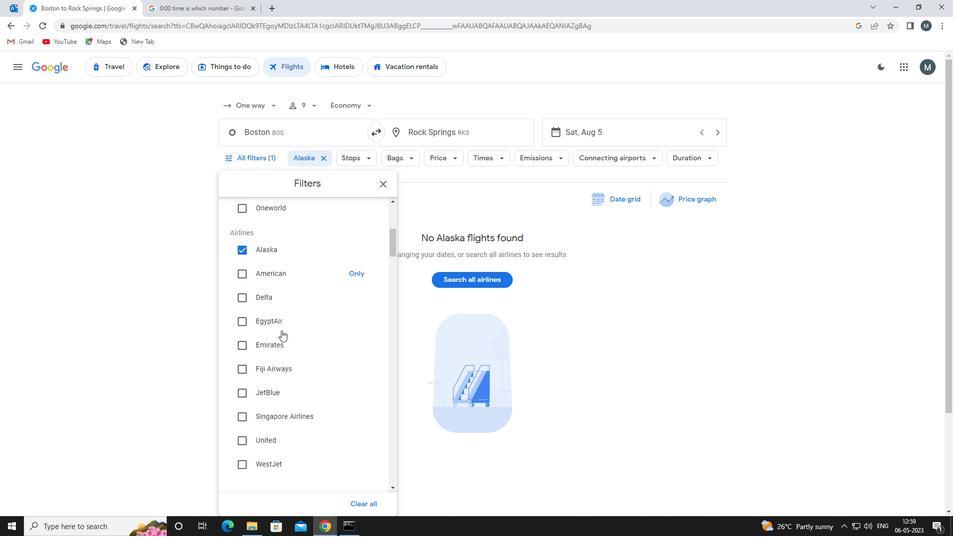 
Action: Mouse scrolled (281, 330) with delta (0, 0)
Screenshot: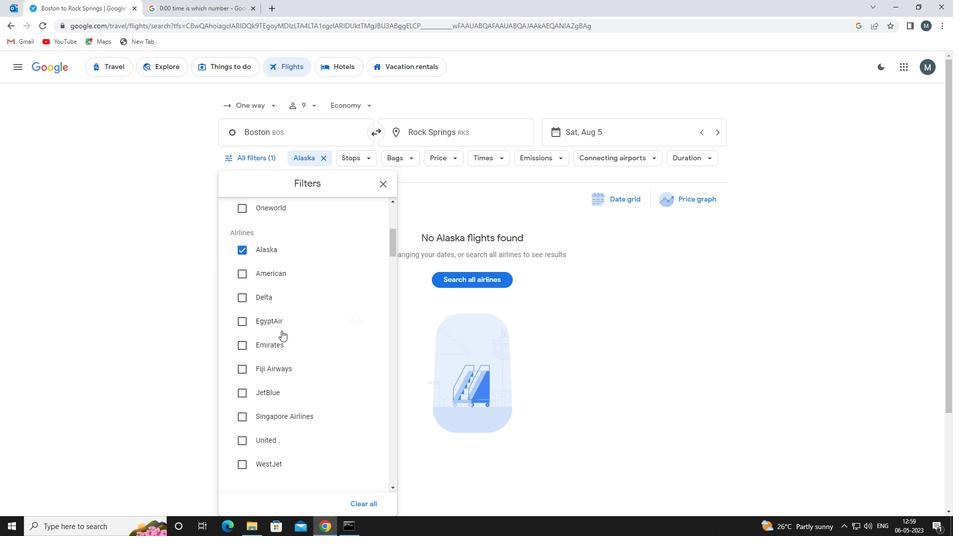 
Action: Mouse scrolled (281, 330) with delta (0, 0)
Screenshot: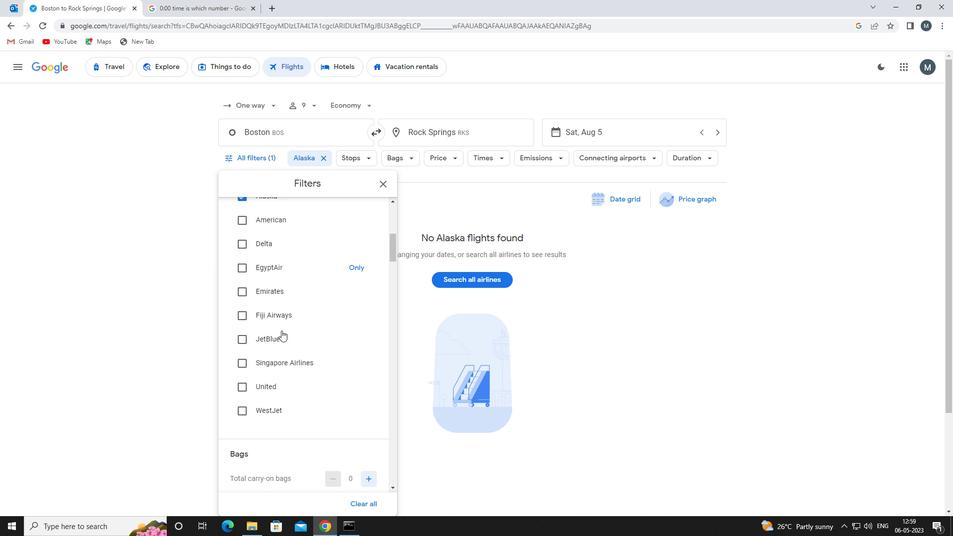 
Action: Mouse moved to (281, 331)
Screenshot: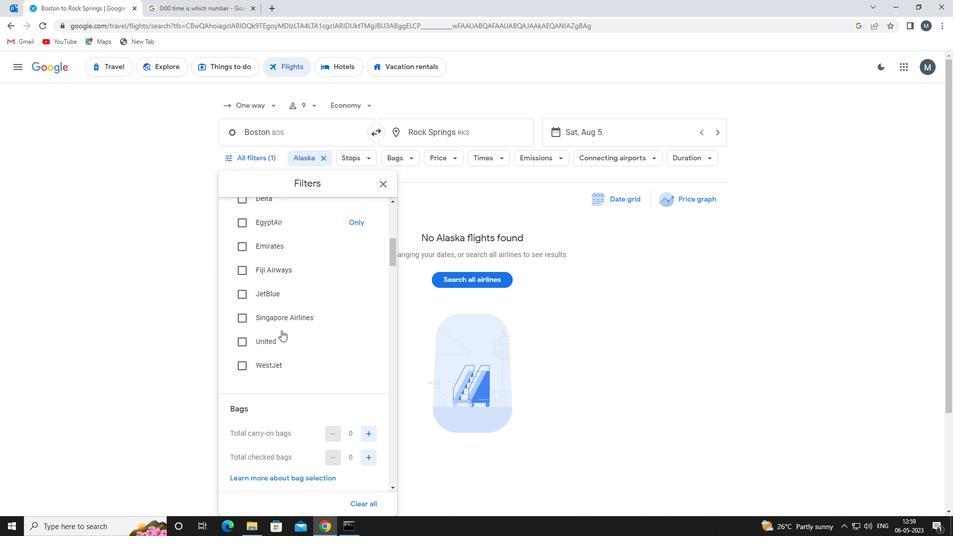 
Action: Mouse scrolled (281, 330) with delta (0, 0)
Screenshot: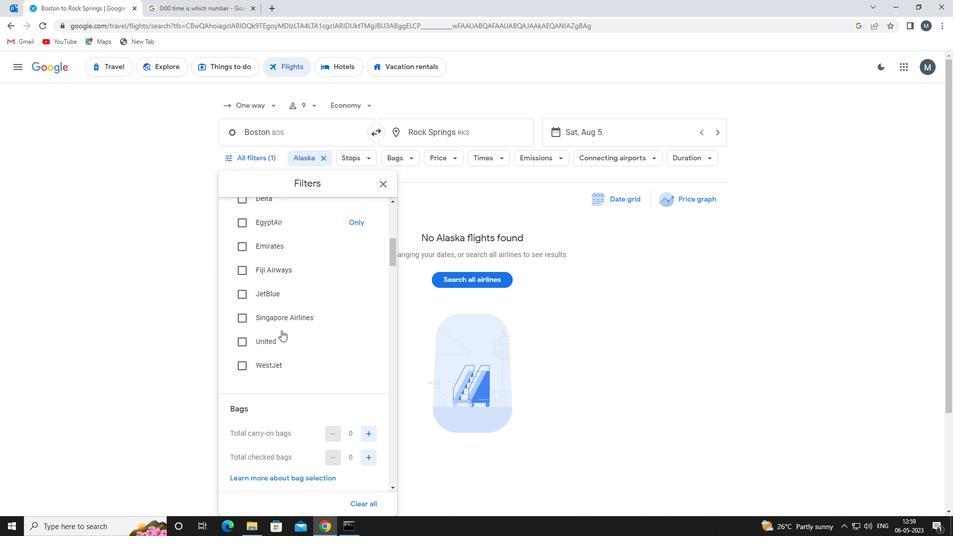 
Action: Mouse moved to (369, 335)
Screenshot: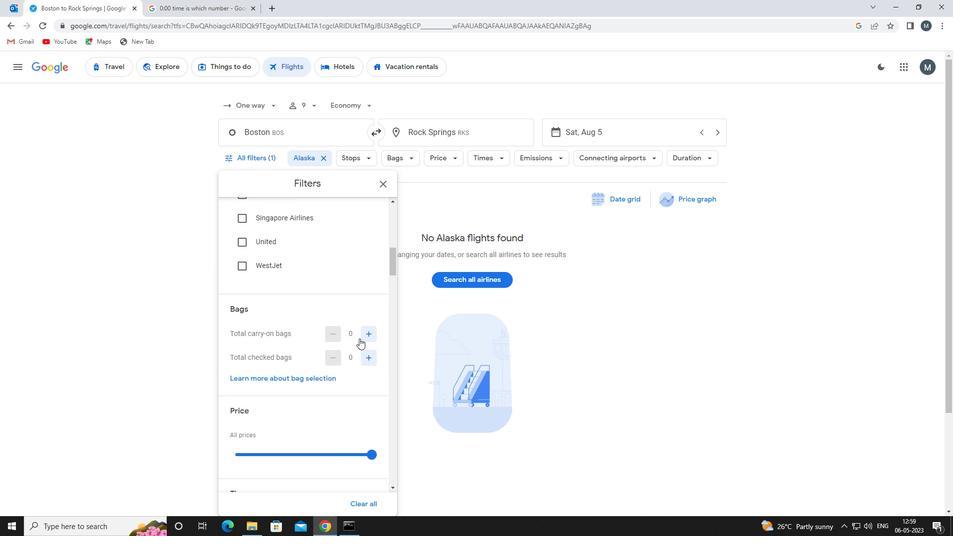 
Action: Mouse pressed left at (369, 335)
Screenshot: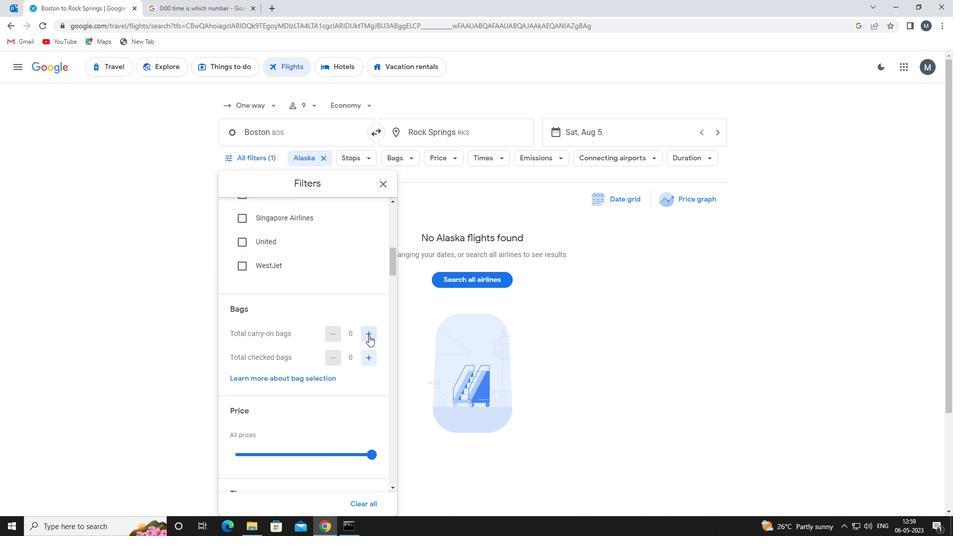 
Action: Mouse moved to (311, 341)
Screenshot: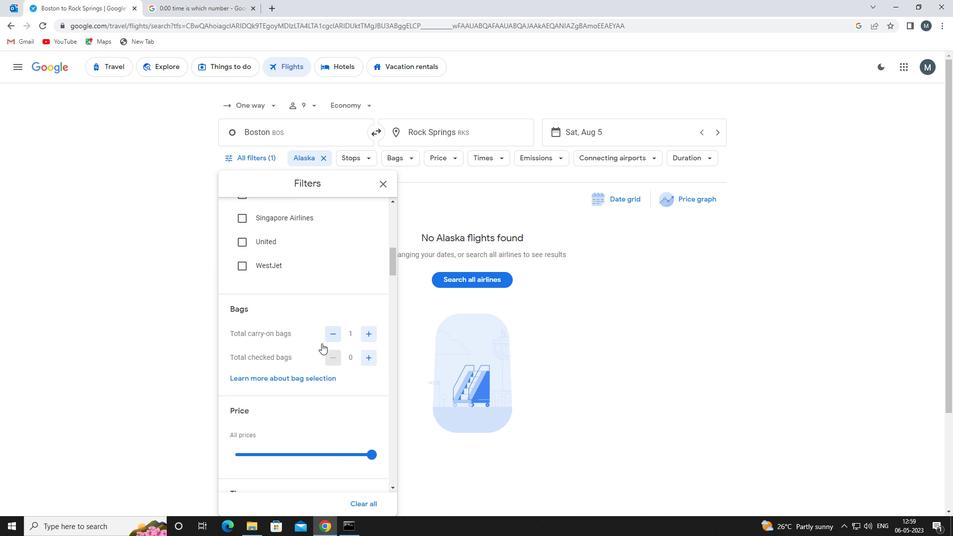 
Action: Mouse scrolled (311, 341) with delta (0, 0)
Screenshot: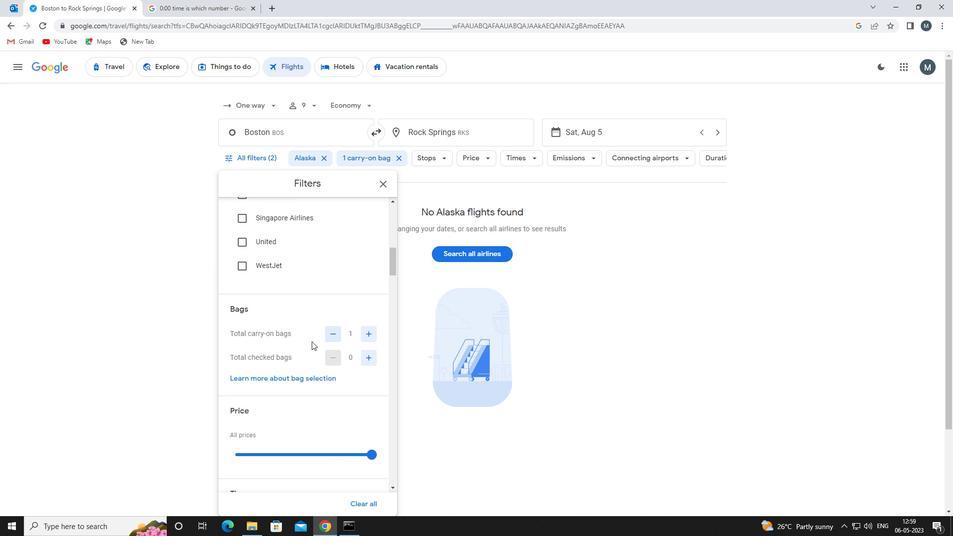 
Action: Mouse moved to (313, 339)
Screenshot: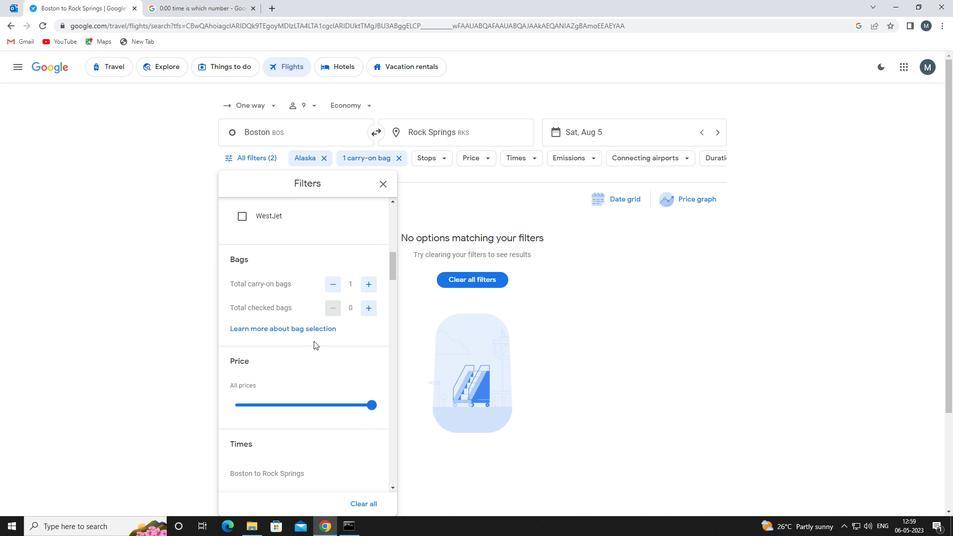 
Action: Mouse scrolled (313, 339) with delta (0, 0)
Screenshot: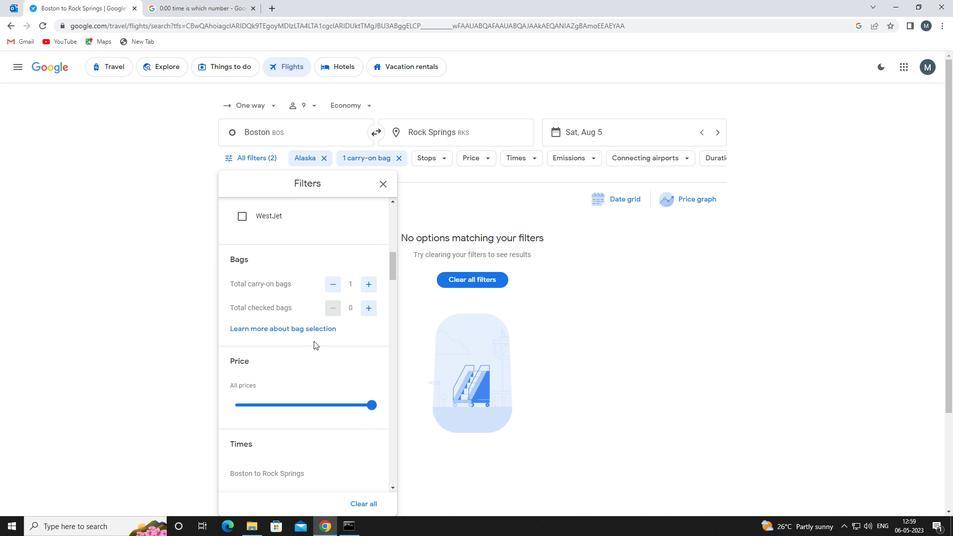 
Action: Mouse moved to (302, 351)
Screenshot: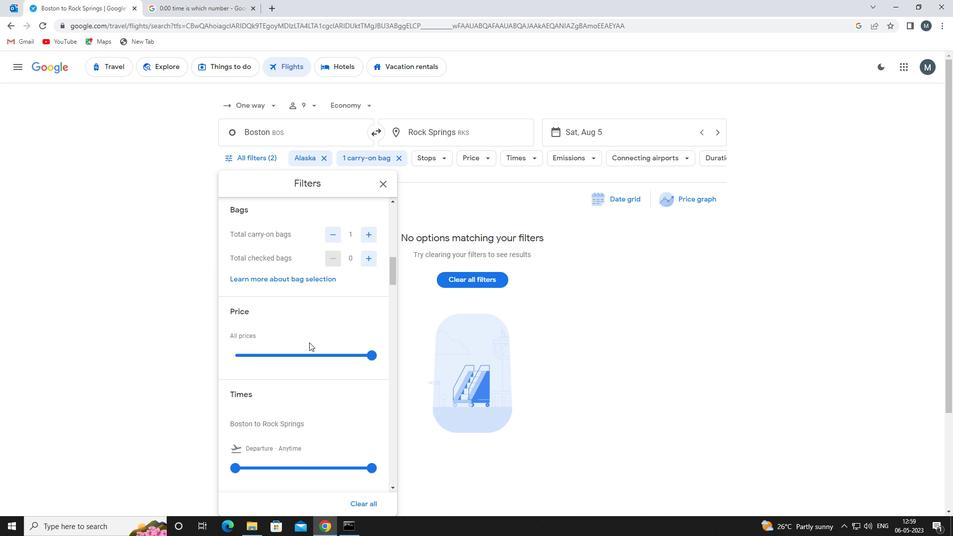 
Action: Mouse pressed left at (302, 351)
Screenshot: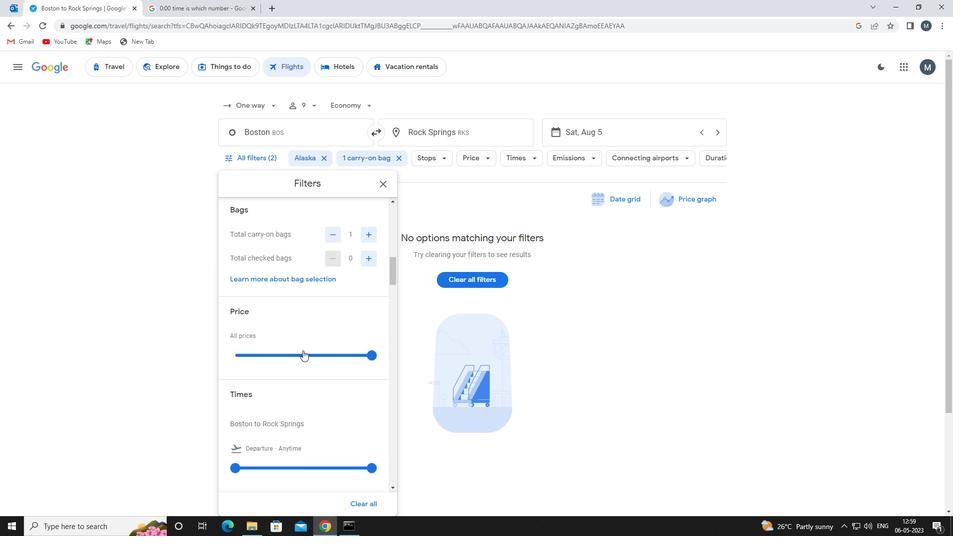 
Action: Mouse moved to (302, 352)
Screenshot: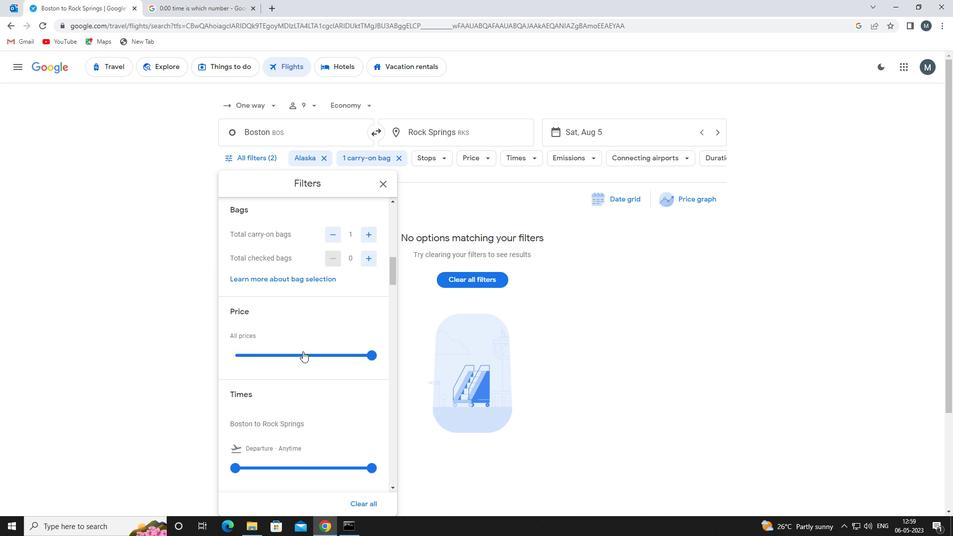 
Action: Mouse pressed left at (302, 352)
Screenshot: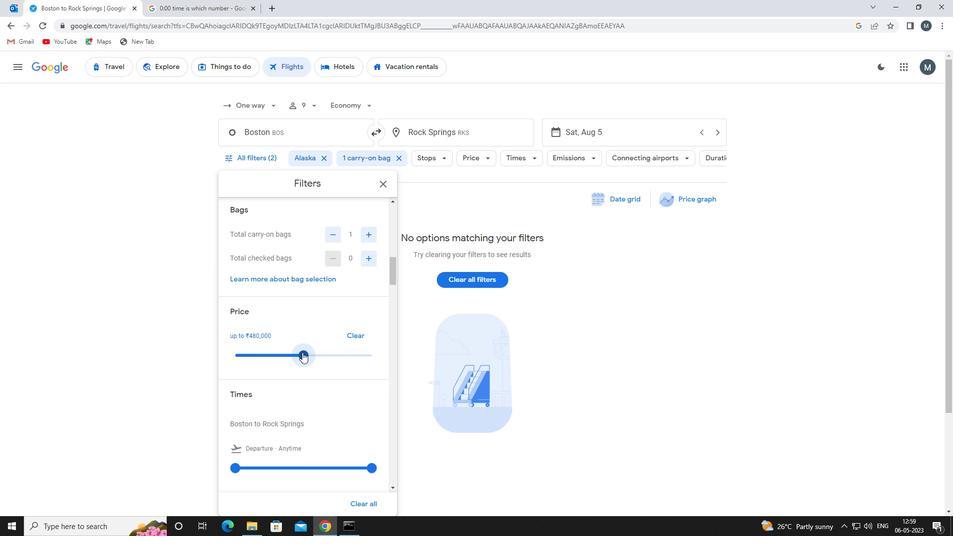 
Action: Mouse moved to (308, 342)
Screenshot: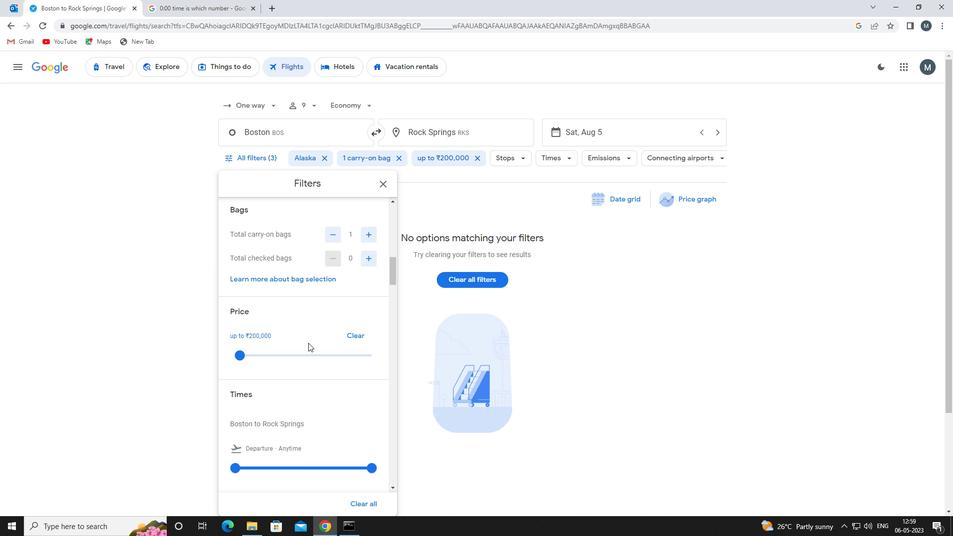 
Action: Mouse scrolled (308, 342) with delta (0, 0)
Screenshot: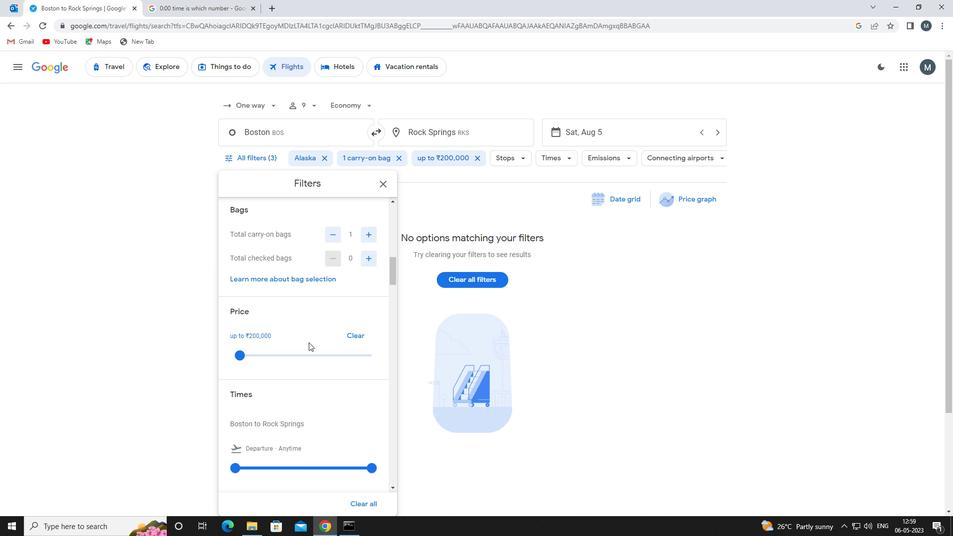 
Action: Mouse scrolled (308, 342) with delta (0, 0)
Screenshot: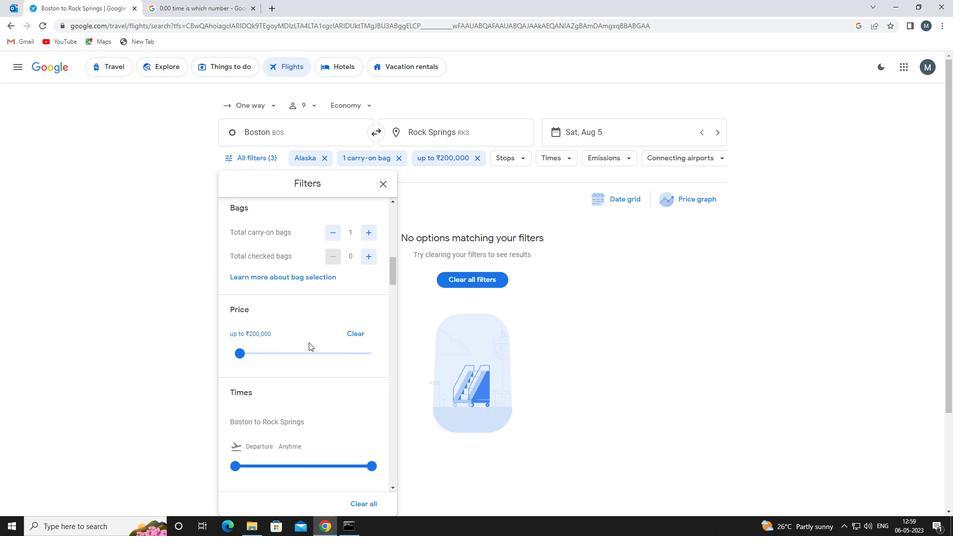 
Action: Mouse moved to (241, 365)
Screenshot: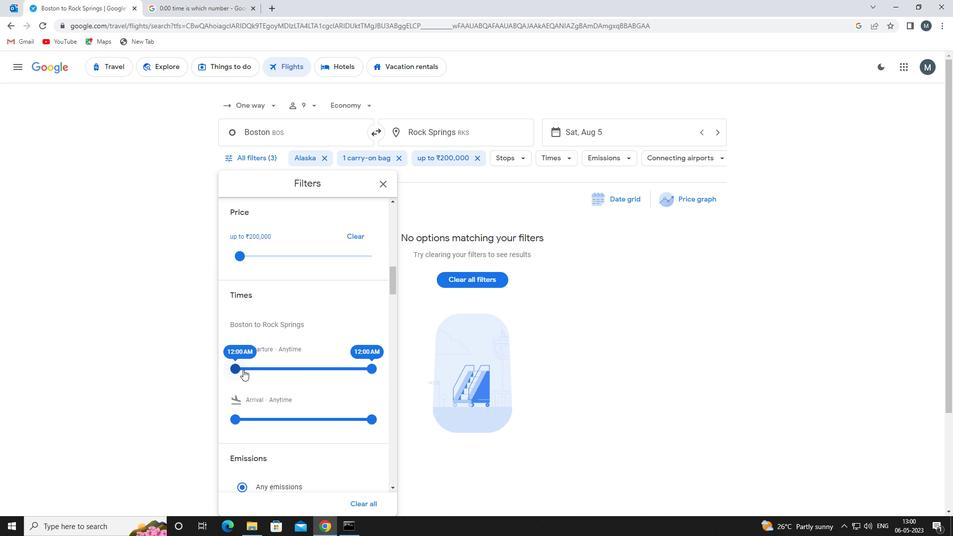 
Action: Mouse pressed left at (241, 365)
Screenshot: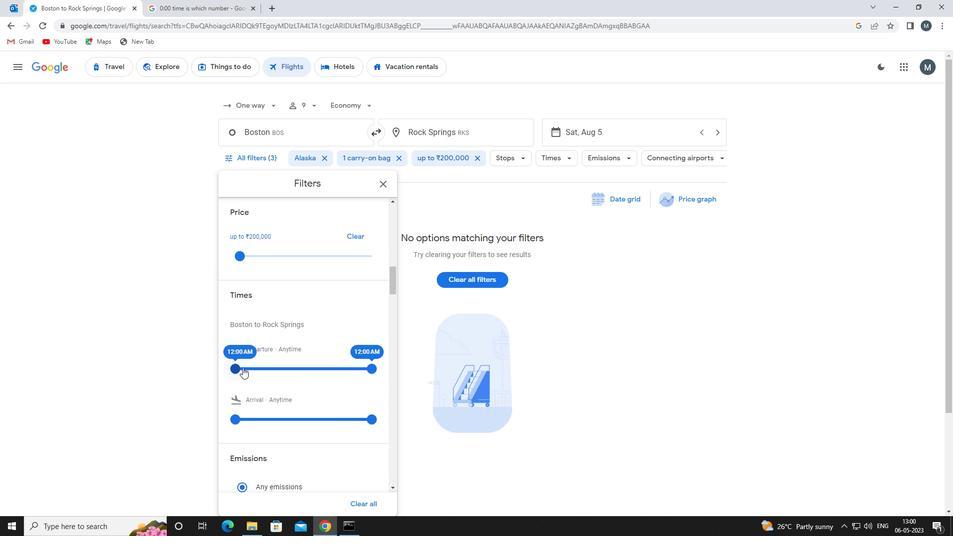 
Action: Mouse moved to (366, 366)
Screenshot: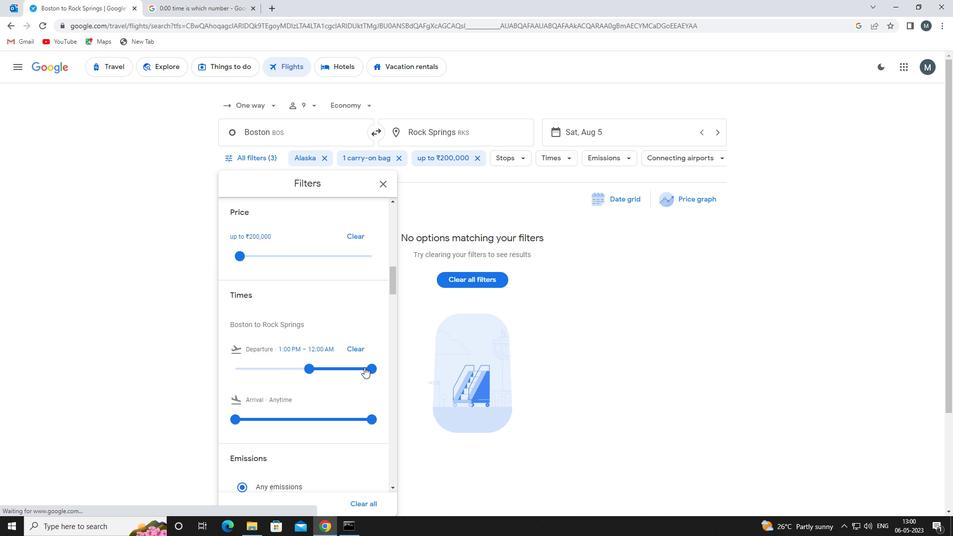 
Action: Mouse pressed left at (366, 366)
Screenshot: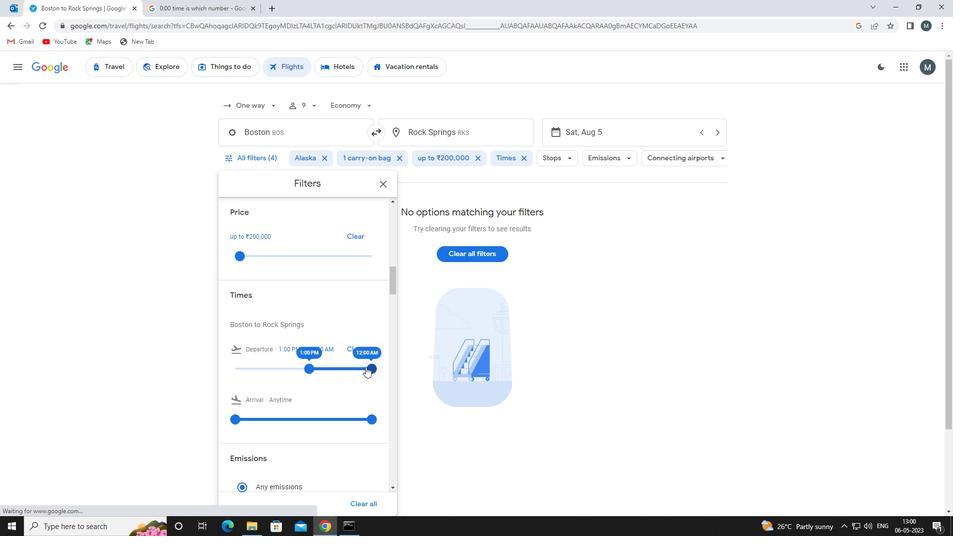 
Action: Mouse moved to (312, 367)
Screenshot: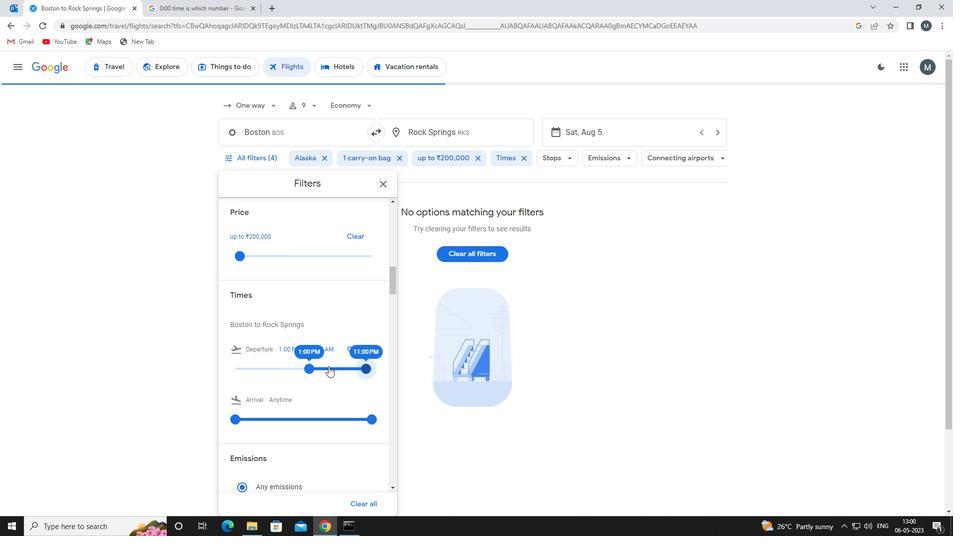 
Action: Mouse scrolled (312, 367) with delta (0, 0)
Screenshot: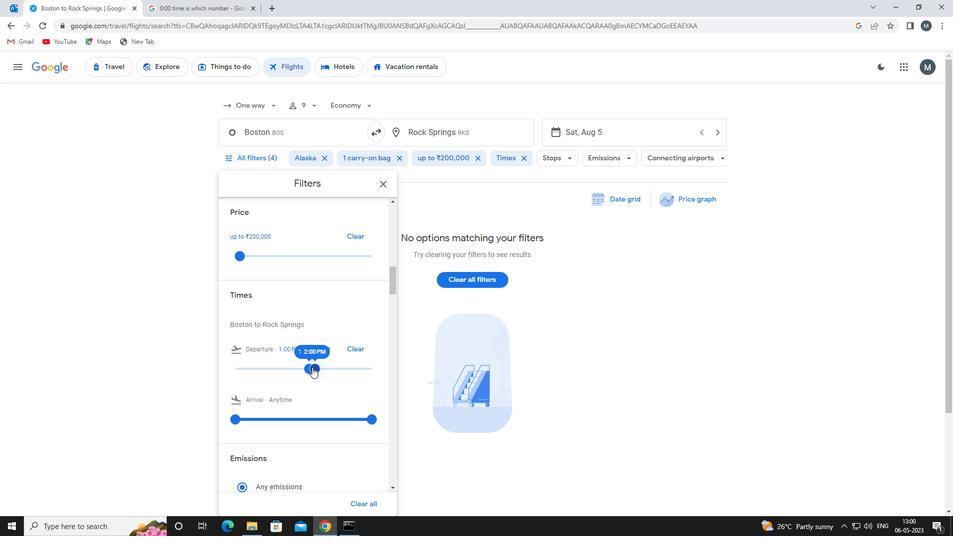 
Action: Mouse moved to (383, 187)
Screenshot: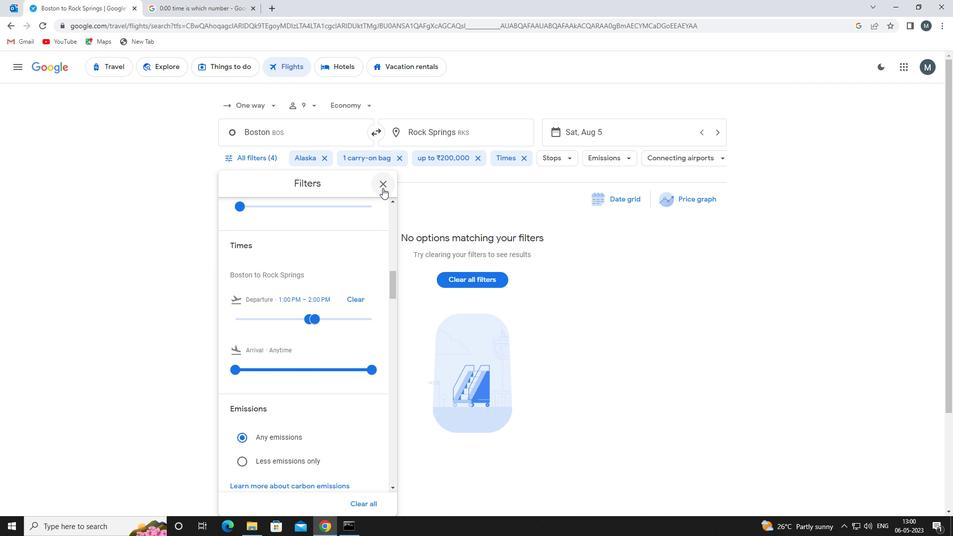 
Action: Mouse pressed left at (383, 187)
Screenshot: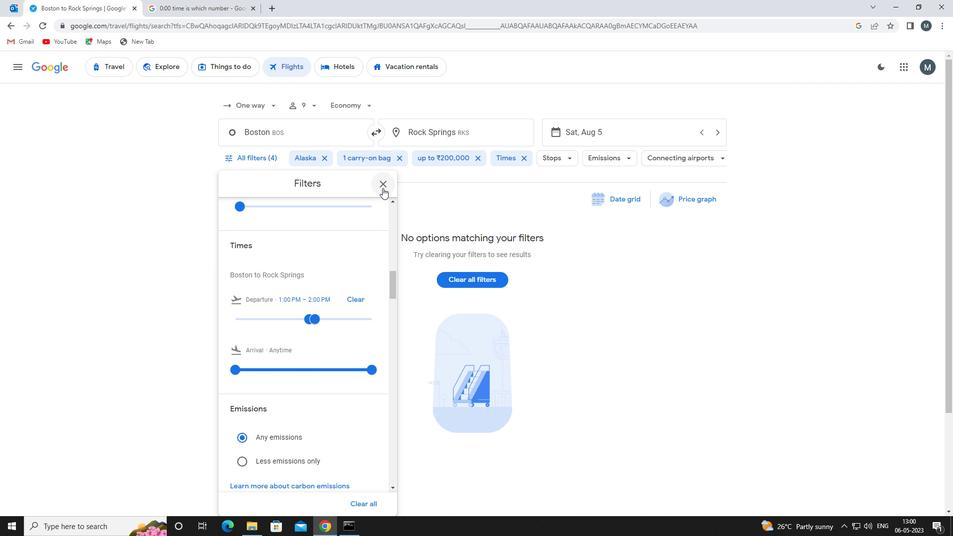 
